 Task: Search one way flight ticket for 3 adults, 3 children in business from Omaha: Eppley Airfield to Jacksonville: Albert J. Ellis Airport on 8-3-2023. Choice of flights is Royal air maroc. Number of bags: 4 checked bags. Outbound departure time preference is 21:45.
Action: Mouse moved to (221, 335)
Screenshot: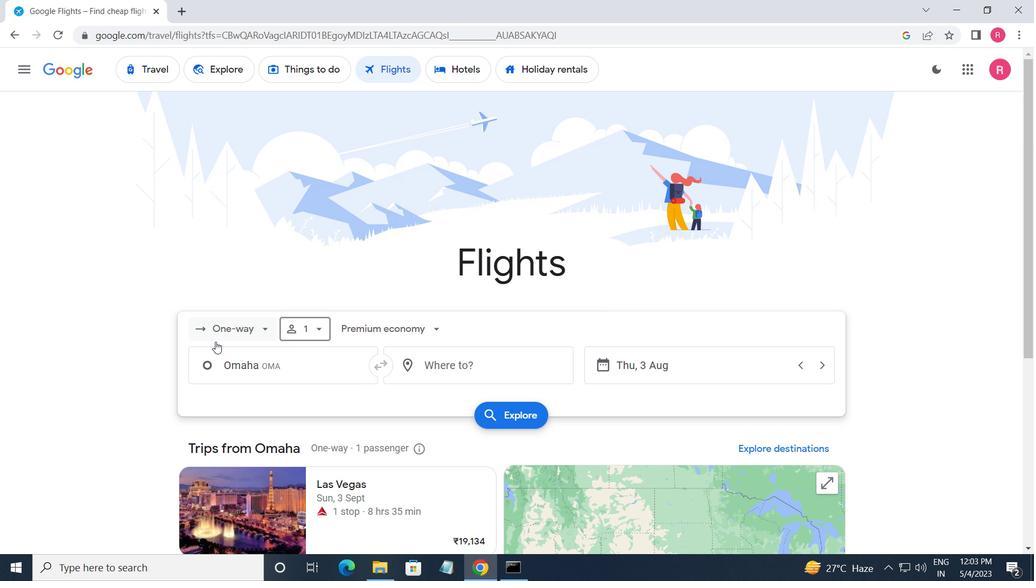 
Action: Mouse pressed left at (221, 335)
Screenshot: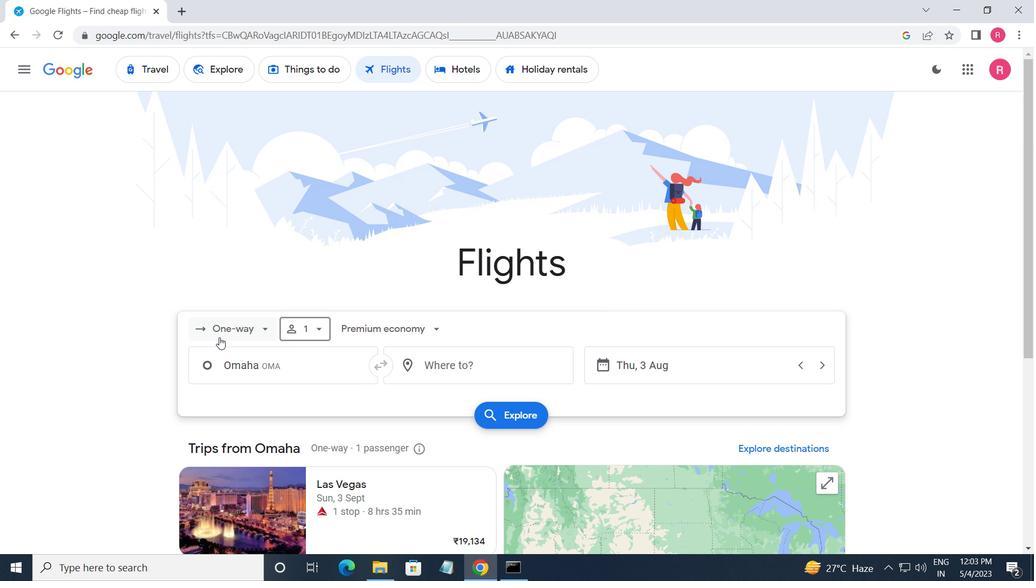 
Action: Mouse moved to (251, 393)
Screenshot: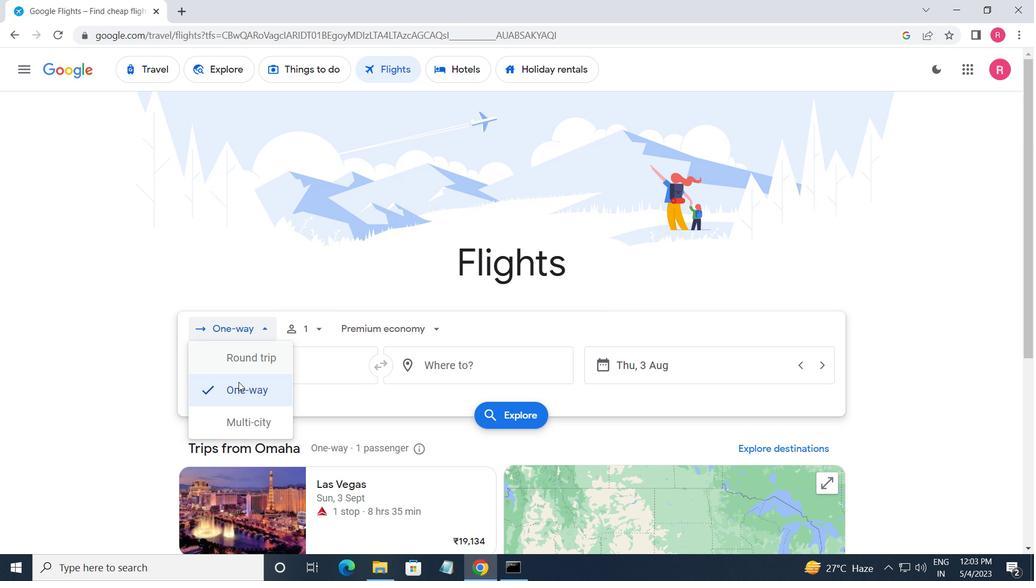 
Action: Mouse pressed left at (251, 393)
Screenshot: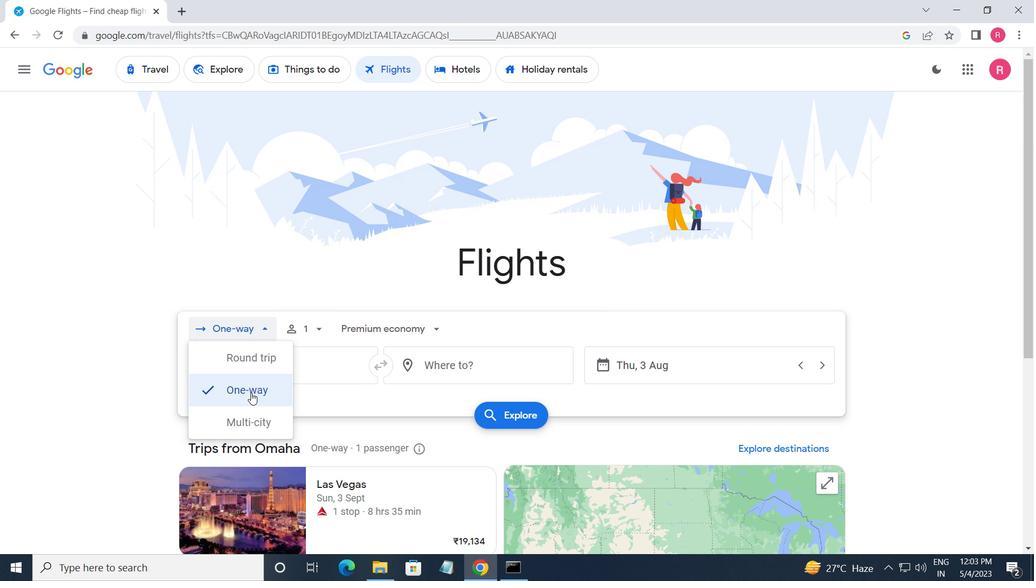 
Action: Mouse moved to (300, 335)
Screenshot: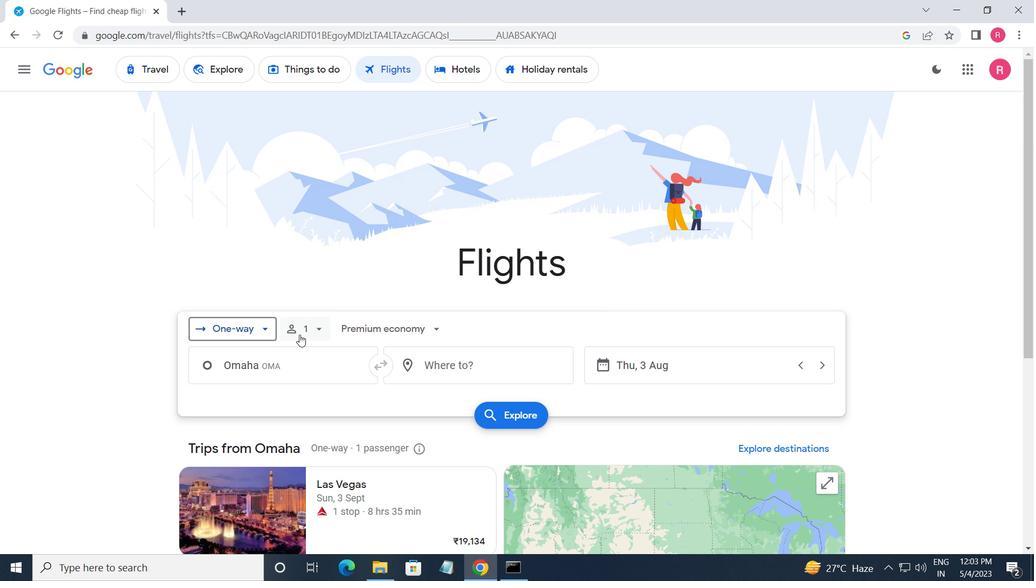 
Action: Mouse pressed left at (300, 335)
Screenshot: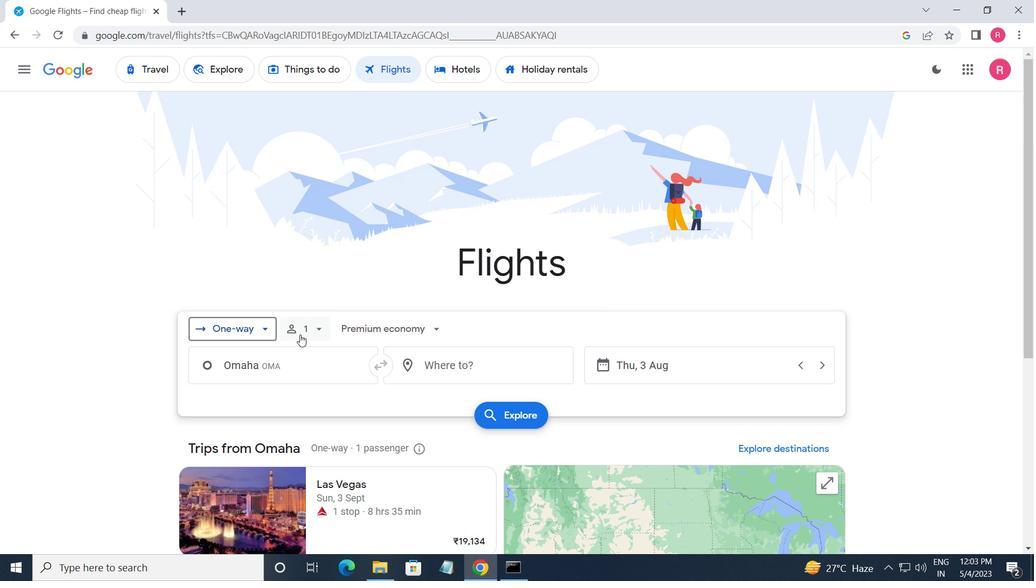 
Action: Mouse moved to (414, 362)
Screenshot: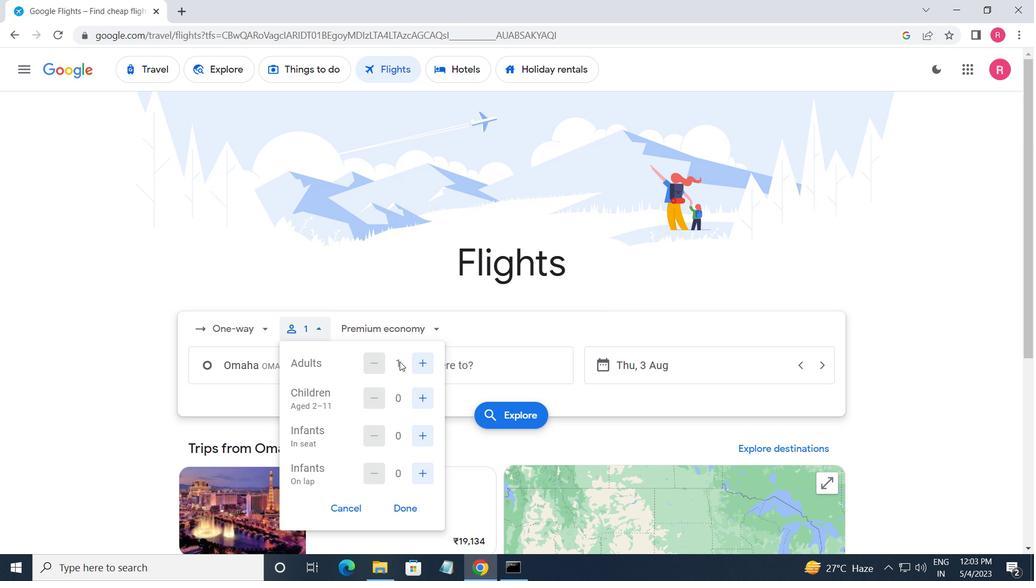 
Action: Mouse pressed left at (414, 362)
Screenshot: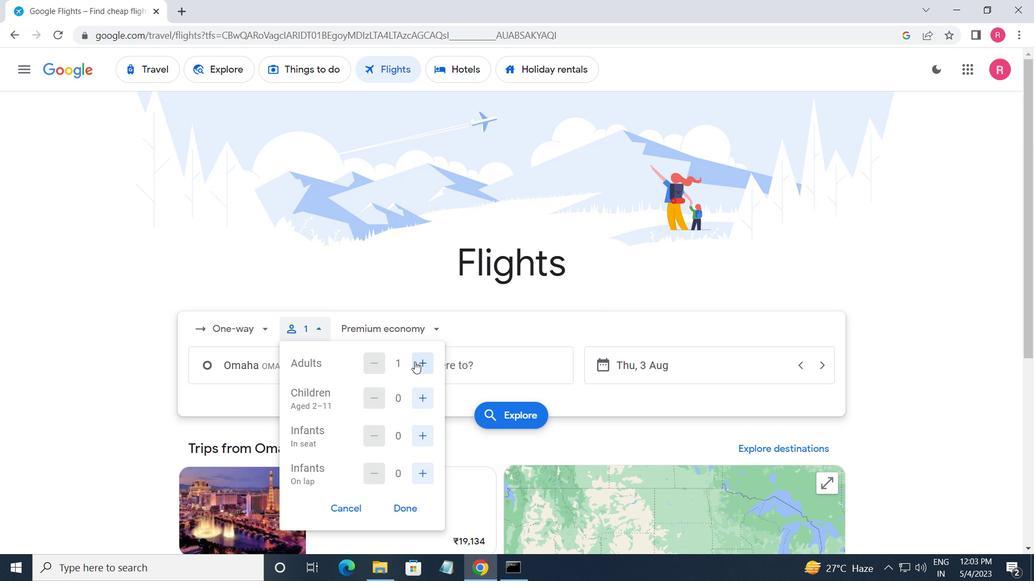 
Action: Mouse pressed left at (414, 362)
Screenshot: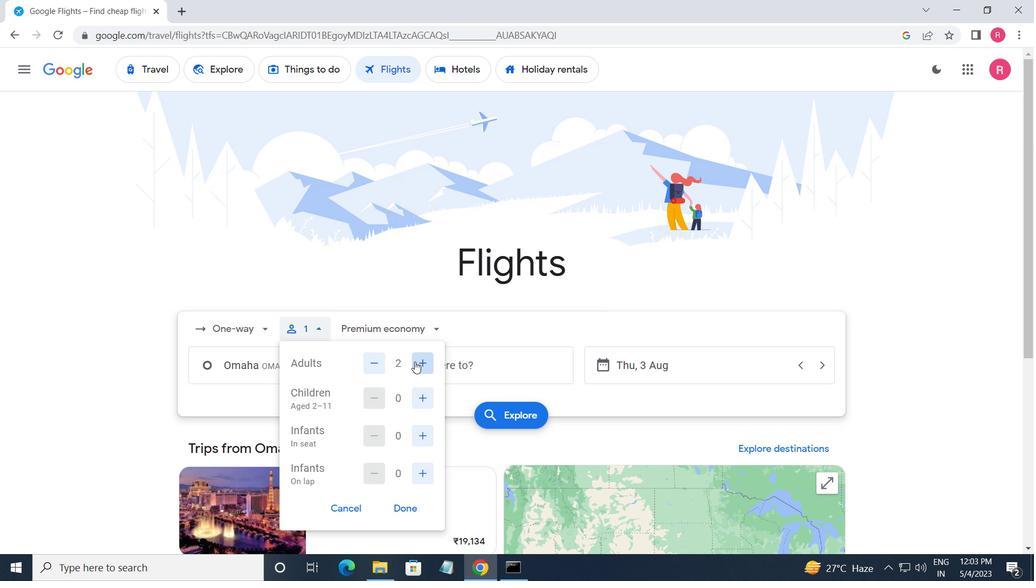 
Action: Mouse moved to (422, 394)
Screenshot: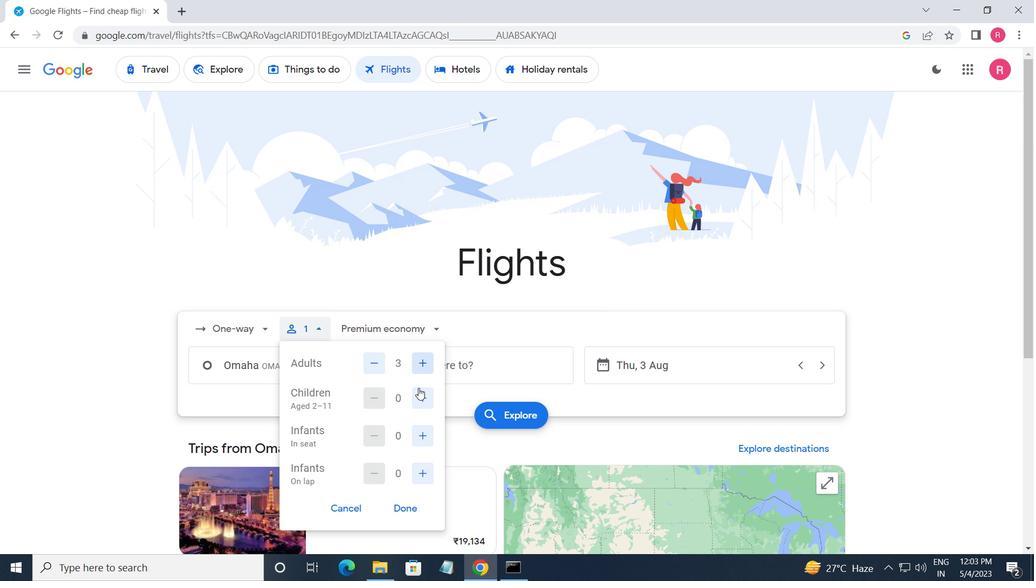 
Action: Mouse pressed left at (422, 394)
Screenshot: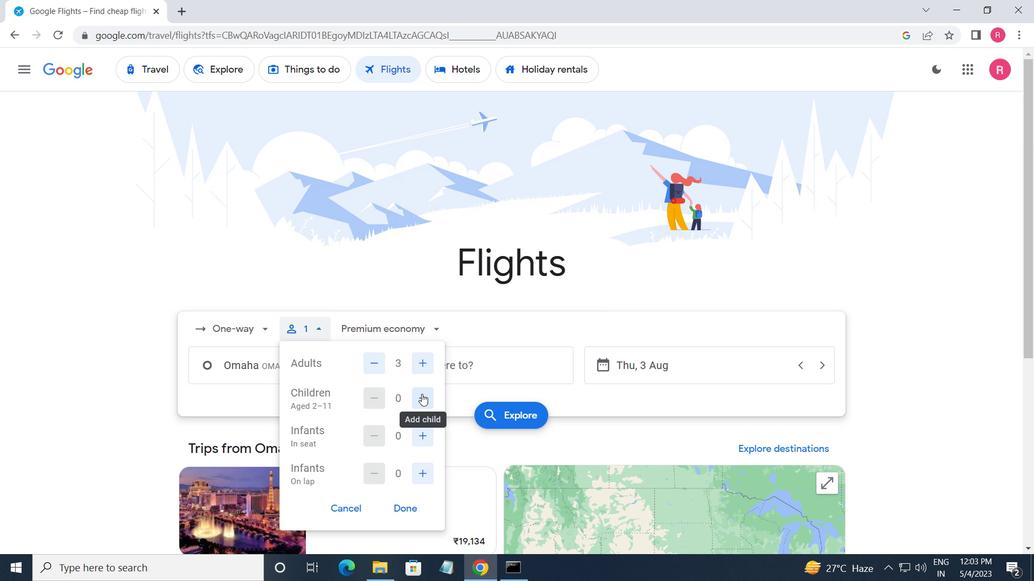 
Action: Mouse pressed left at (422, 394)
Screenshot: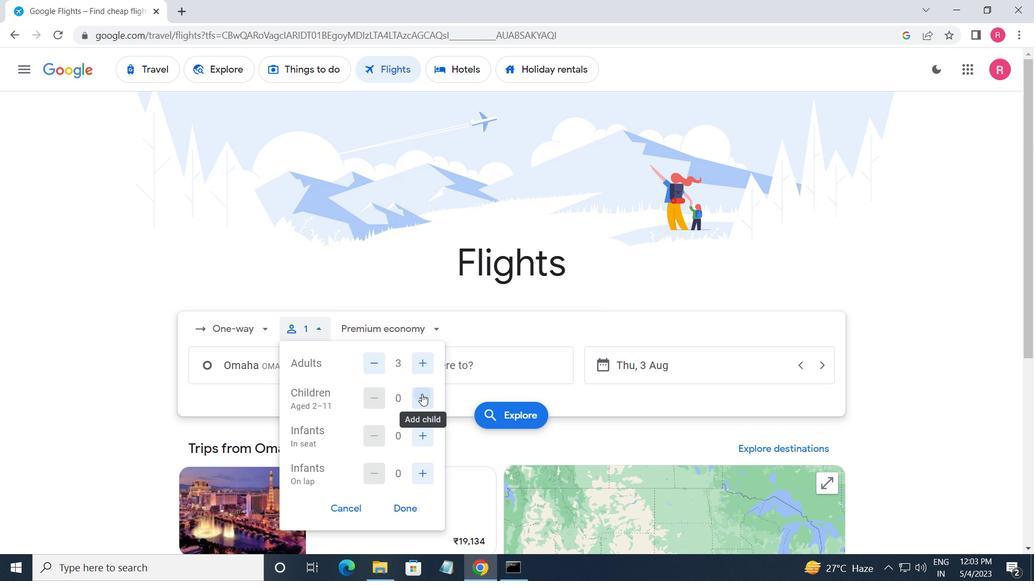 
Action: Mouse pressed left at (422, 394)
Screenshot: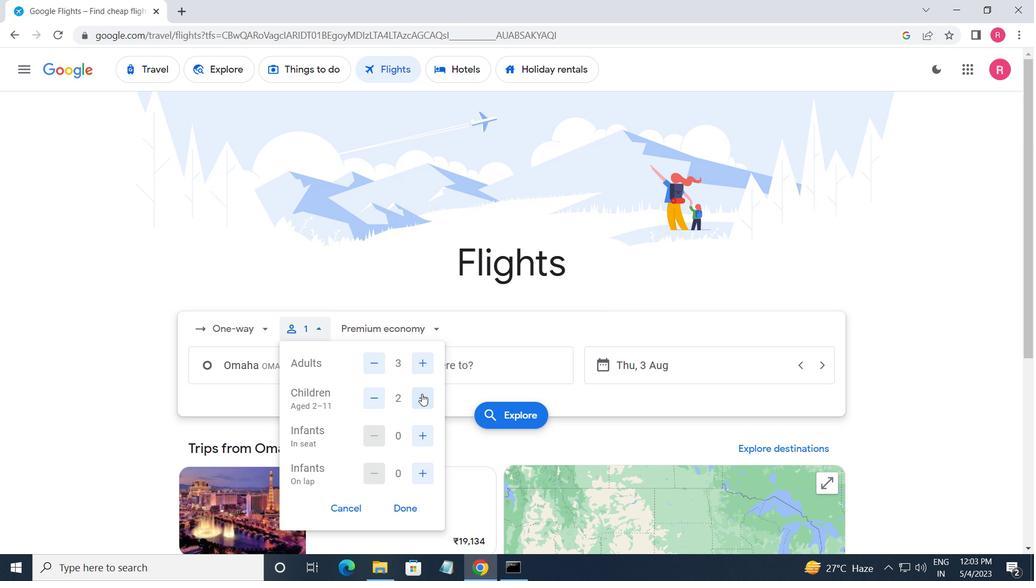 
Action: Mouse moved to (394, 329)
Screenshot: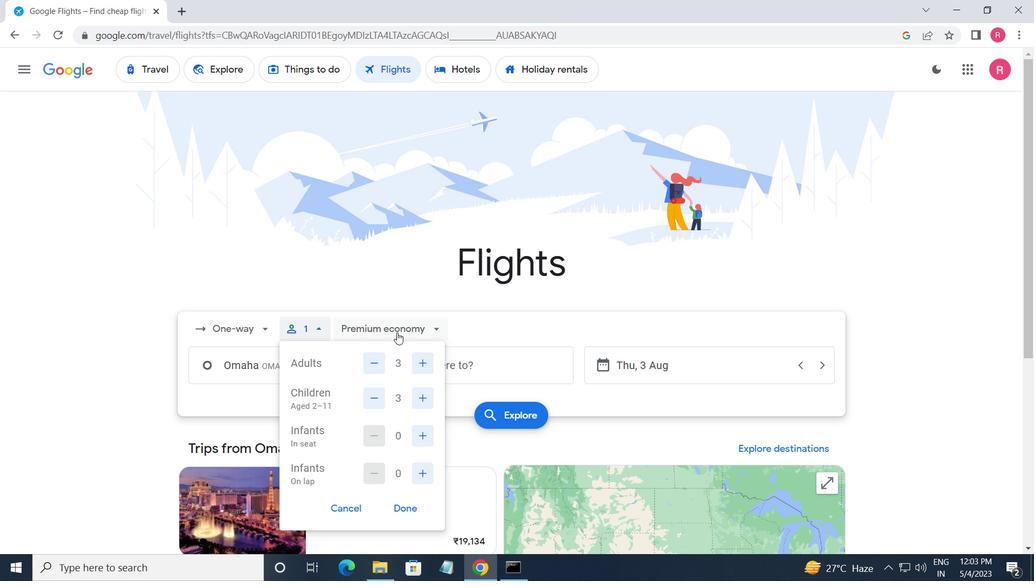 
Action: Mouse pressed left at (394, 329)
Screenshot: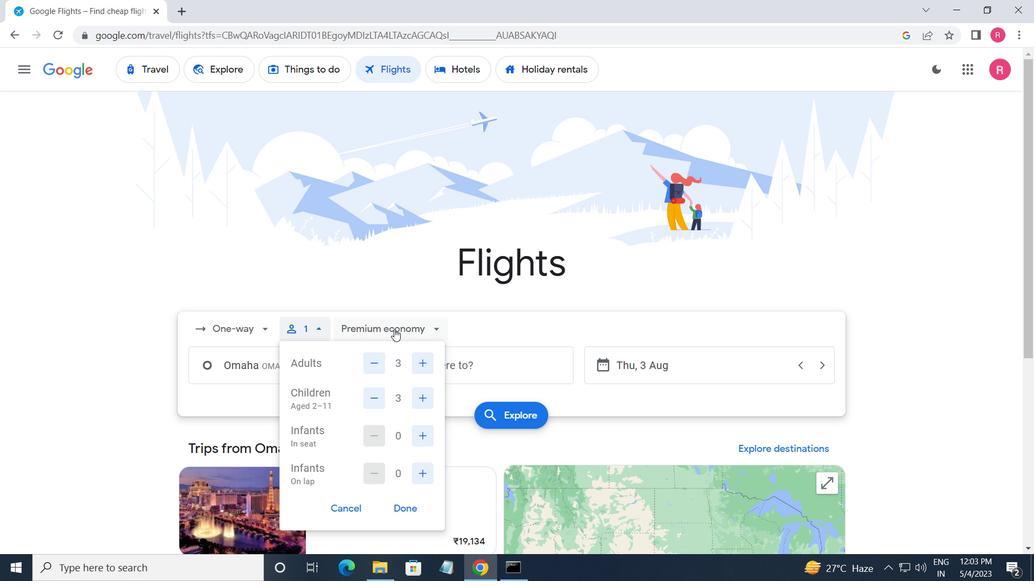 
Action: Mouse moved to (401, 422)
Screenshot: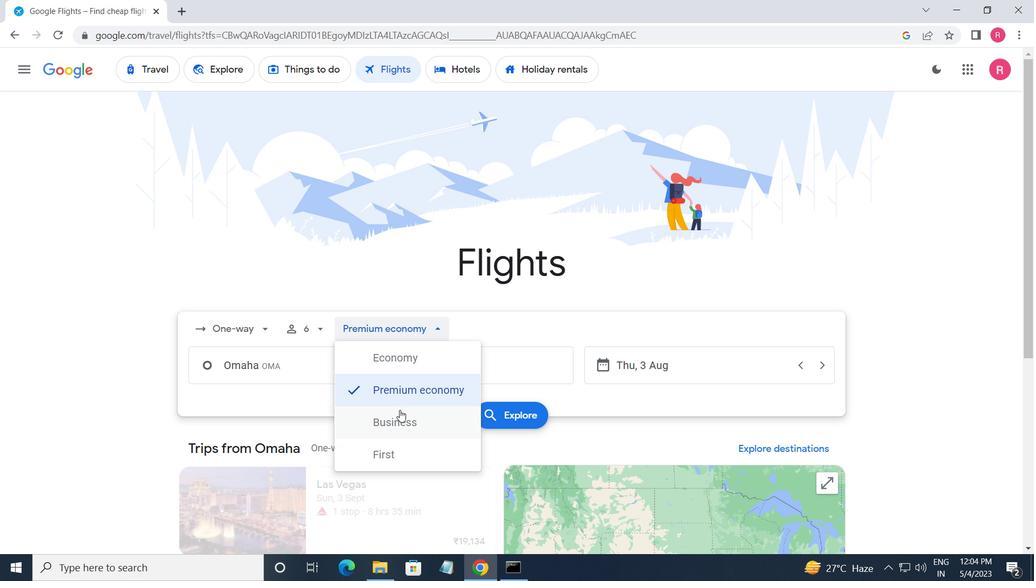 
Action: Mouse pressed left at (401, 422)
Screenshot: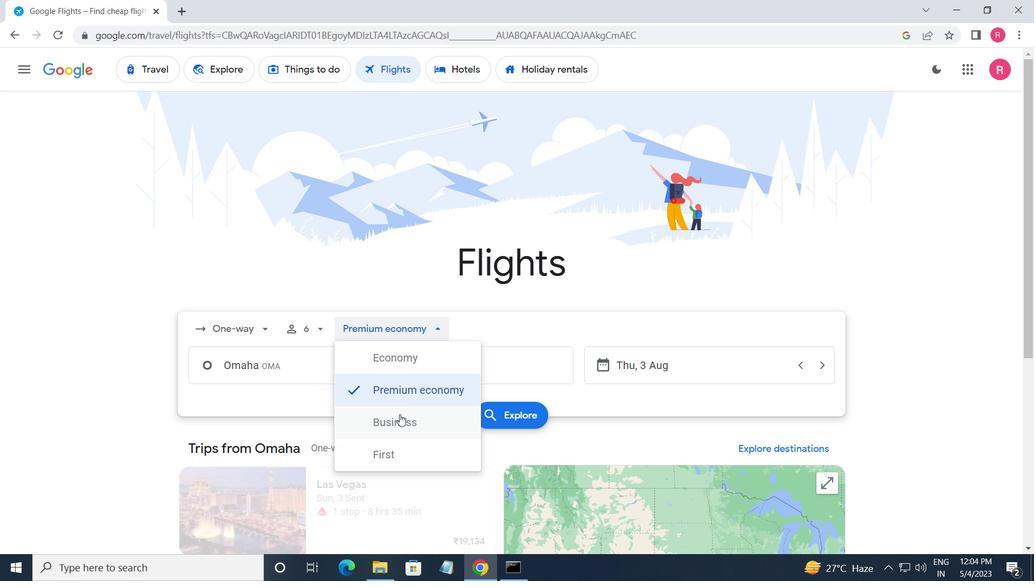 
Action: Mouse moved to (314, 371)
Screenshot: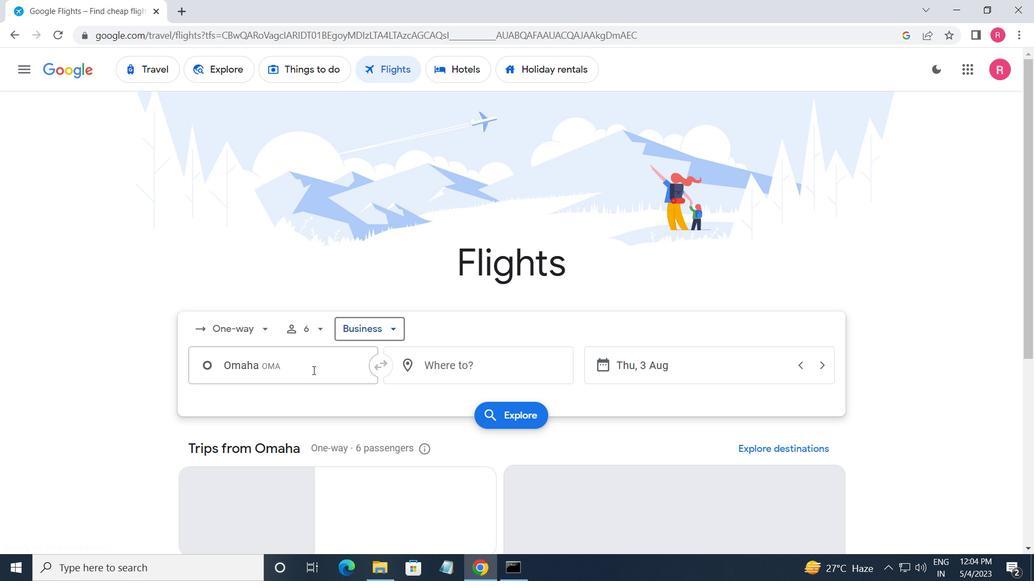 
Action: Mouse pressed left at (314, 371)
Screenshot: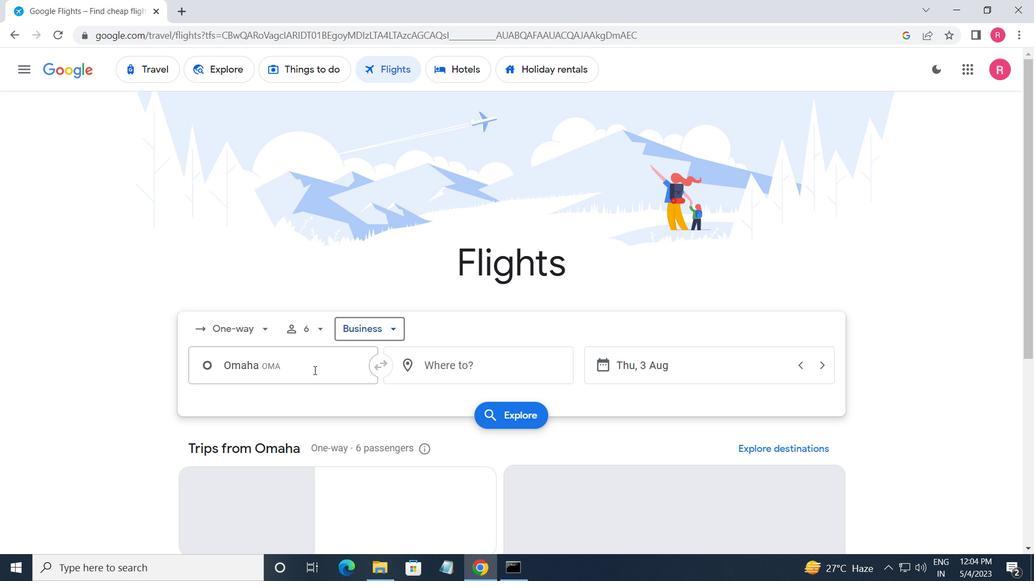 
Action: Mouse moved to (321, 433)
Screenshot: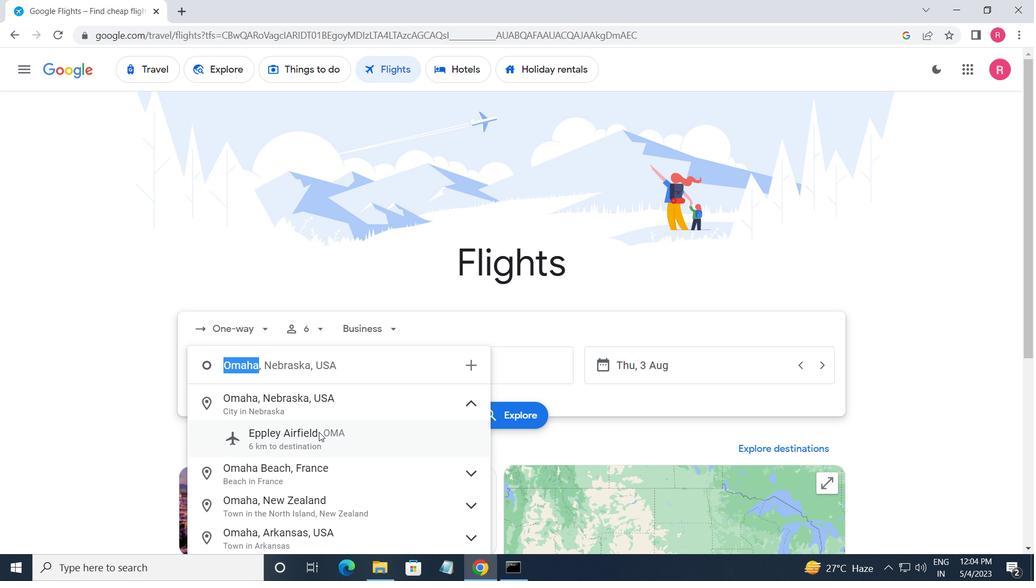 
Action: Mouse pressed left at (321, 433)
Screenshot: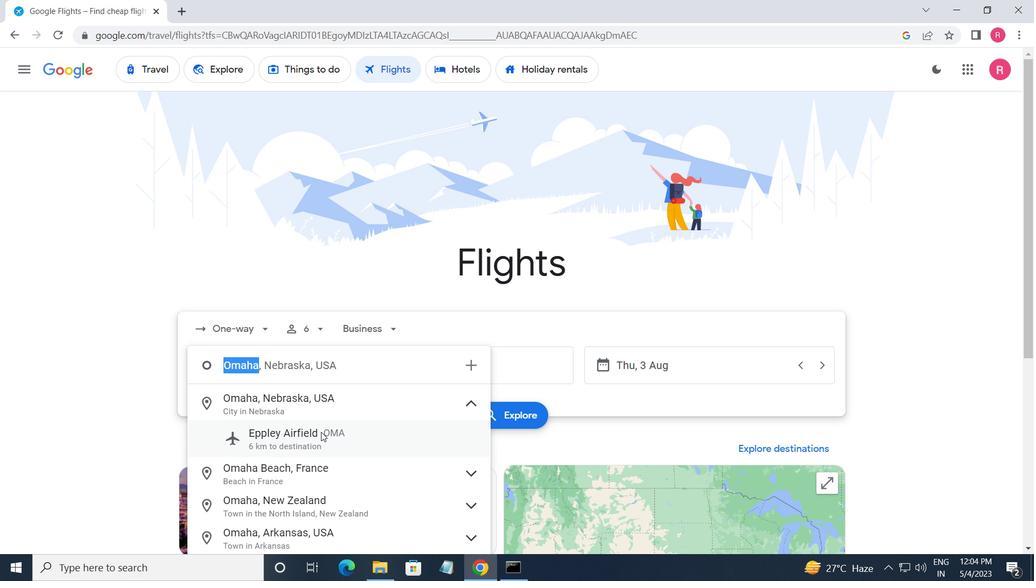 
Action: Mouse moved to (425, 371)
Screenshot: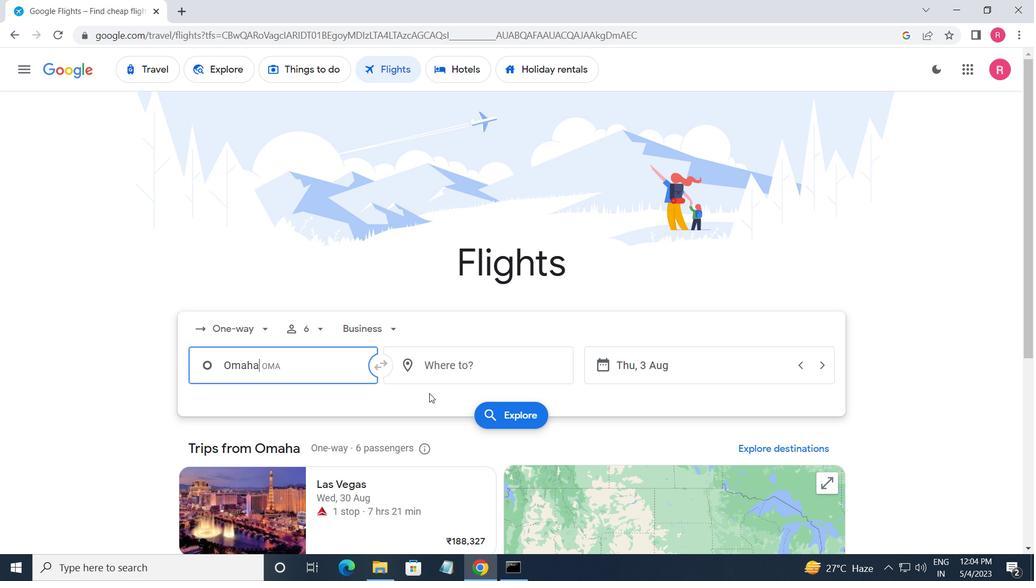 
Action: Mouse pressed left at (425, 371)
Screenshot: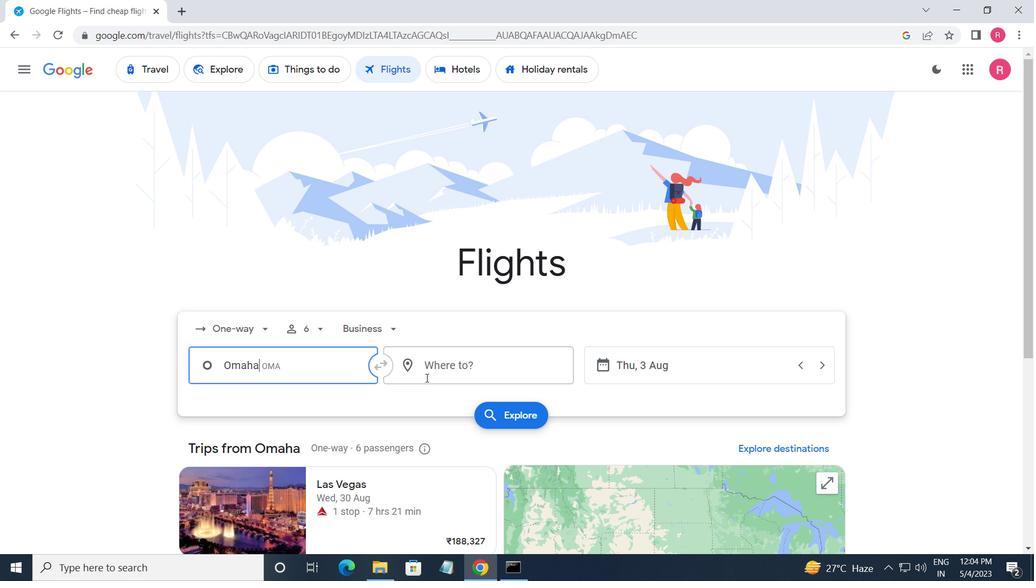 
Action: Mouse moved to (431, 494)
Screenshot: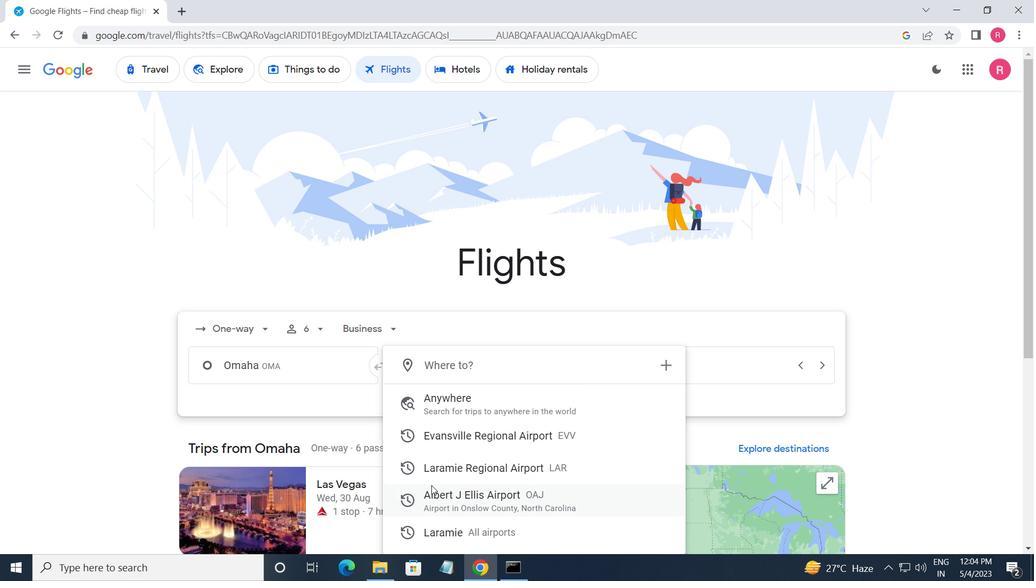 
Action: Mouse pressed left at (431, 494)
Screenshot: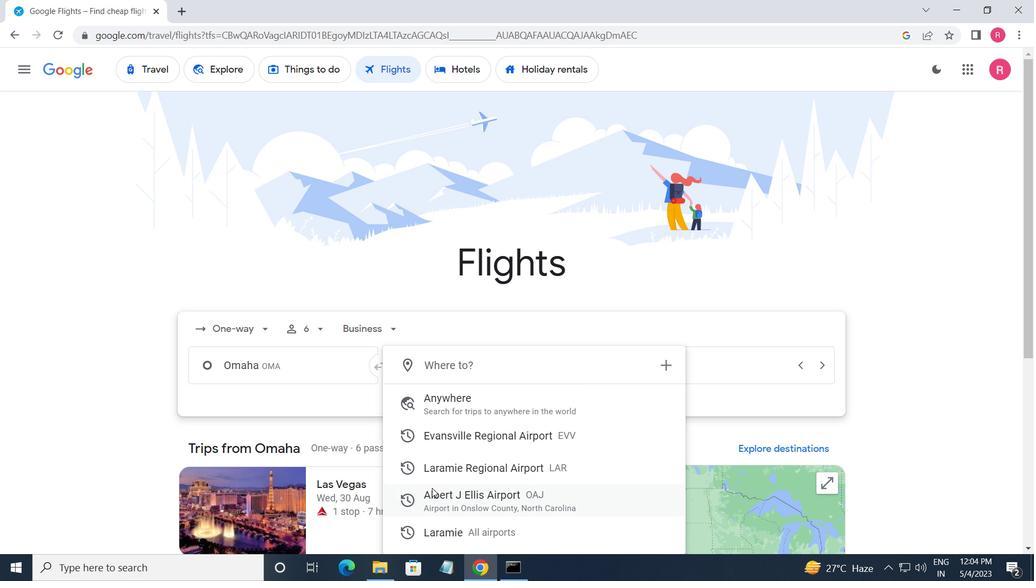 
Action: Mouse moved to (709, 372)
Screenshot: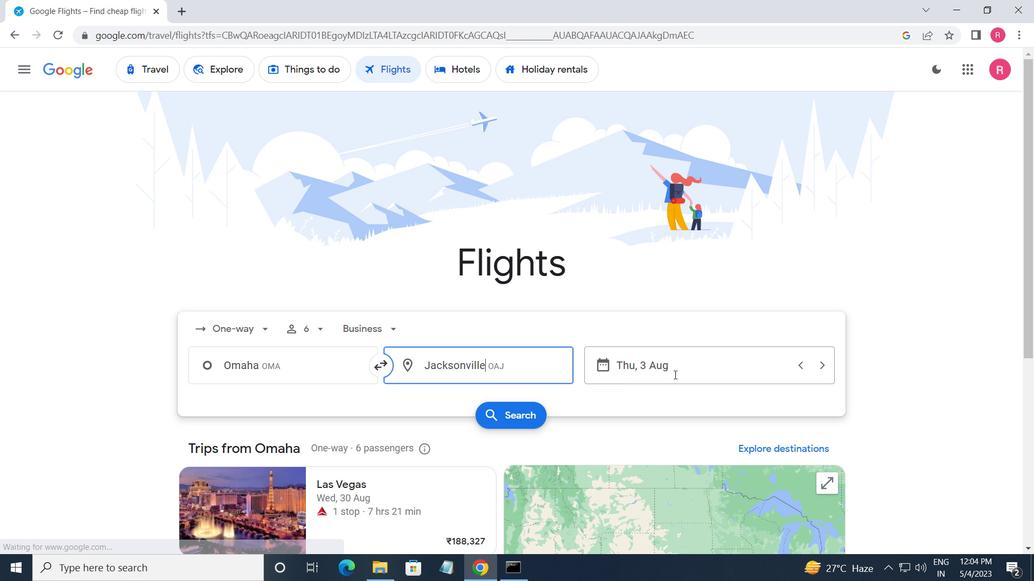 
Action: Mouse pressed left at (709, 372)
Screenshot: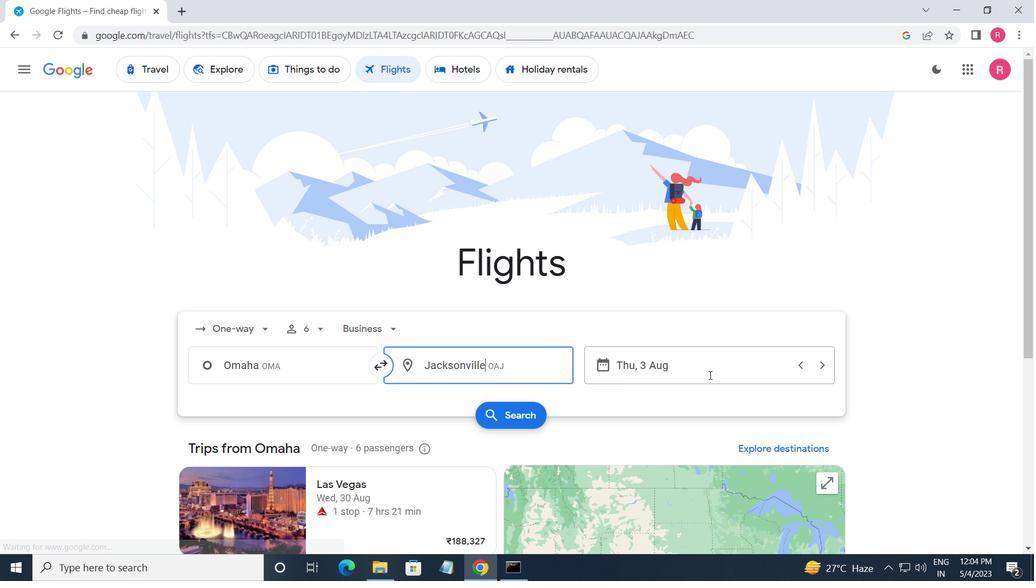 
Action: Mouse moved to (482, 316)
Screenshot: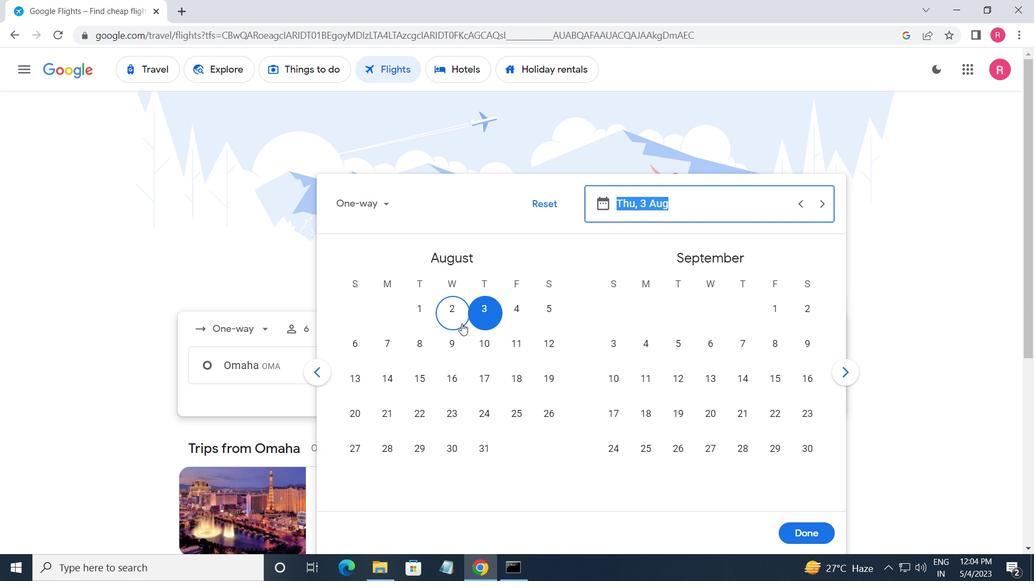 
Action: Mouse pressed left at (482, 316)
Screenshot: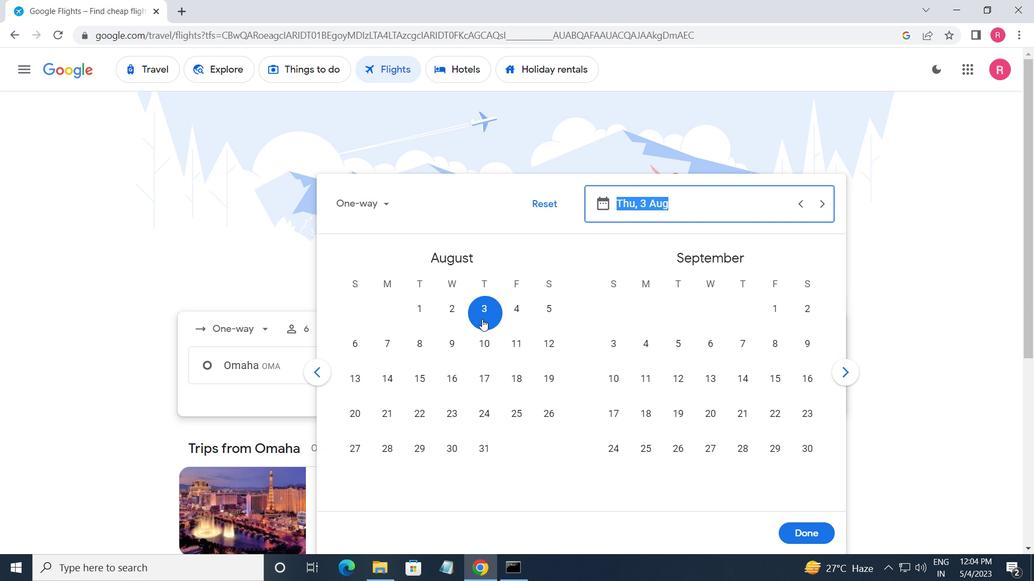 
Action: Mouse moved to (788, 529)
Screenshot: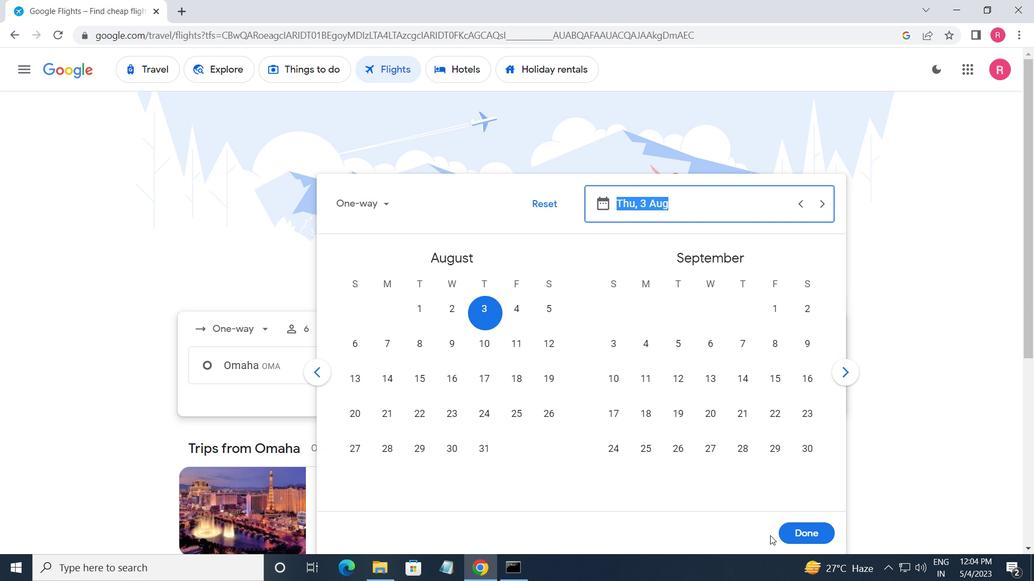 
Action: Mouse pressed left at (788, 529)
Screenshot: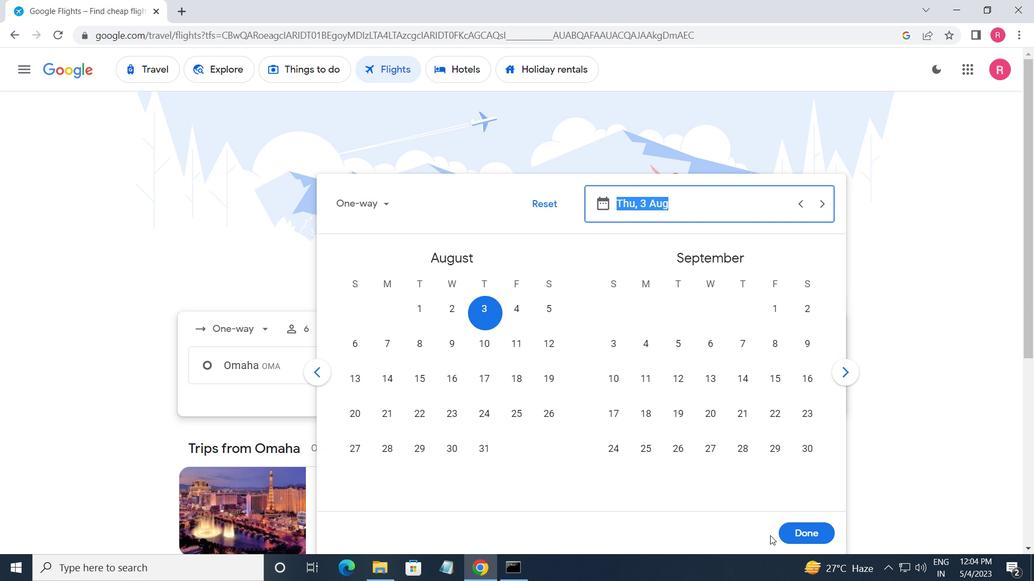 
Action: Mouse moved to (515, 421)
Screenshot: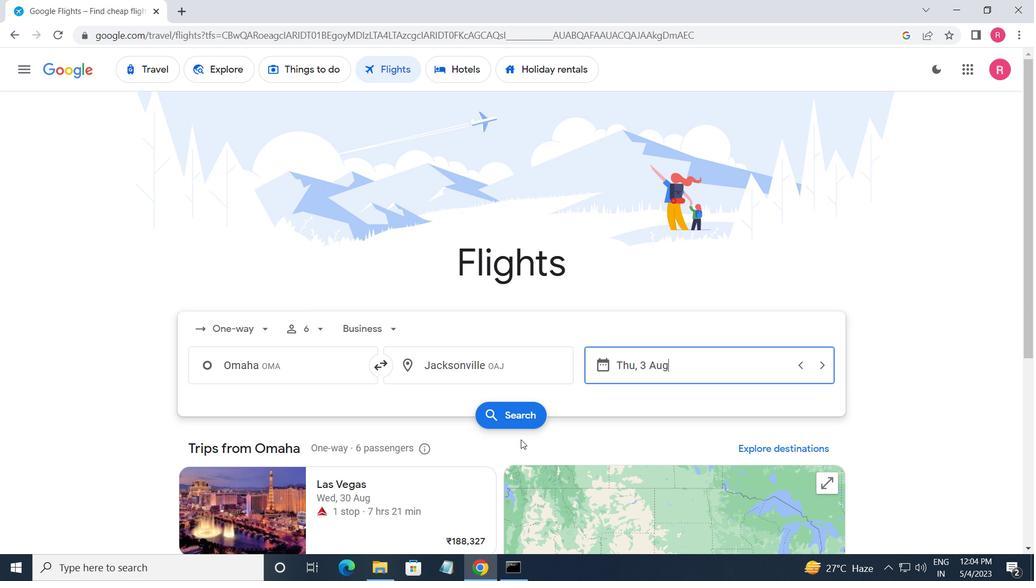 
Action: Mouse pressed left at (515, 421)
Screenshot: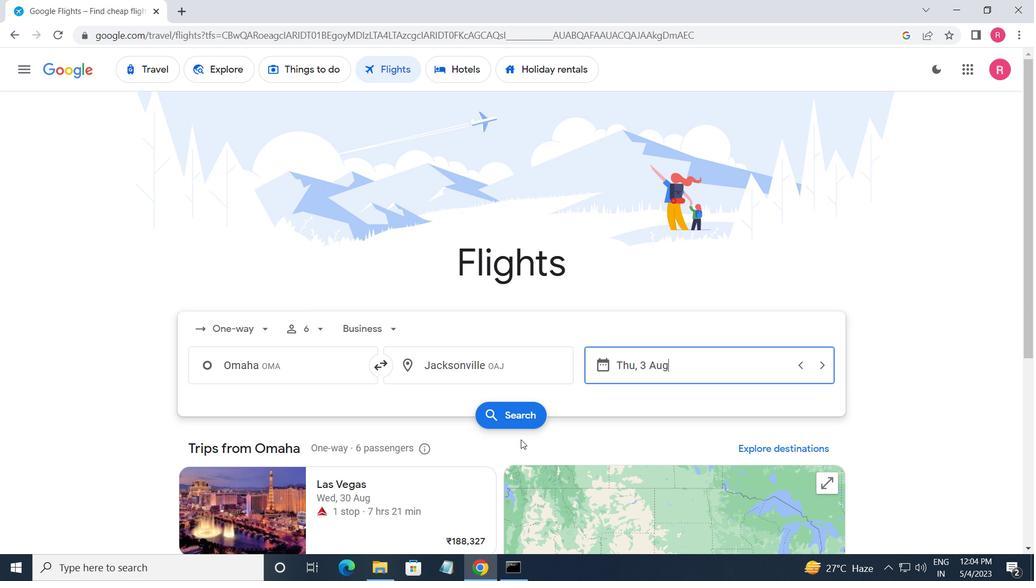 
Action: Mouse moved to (208, 200)
Screenshot: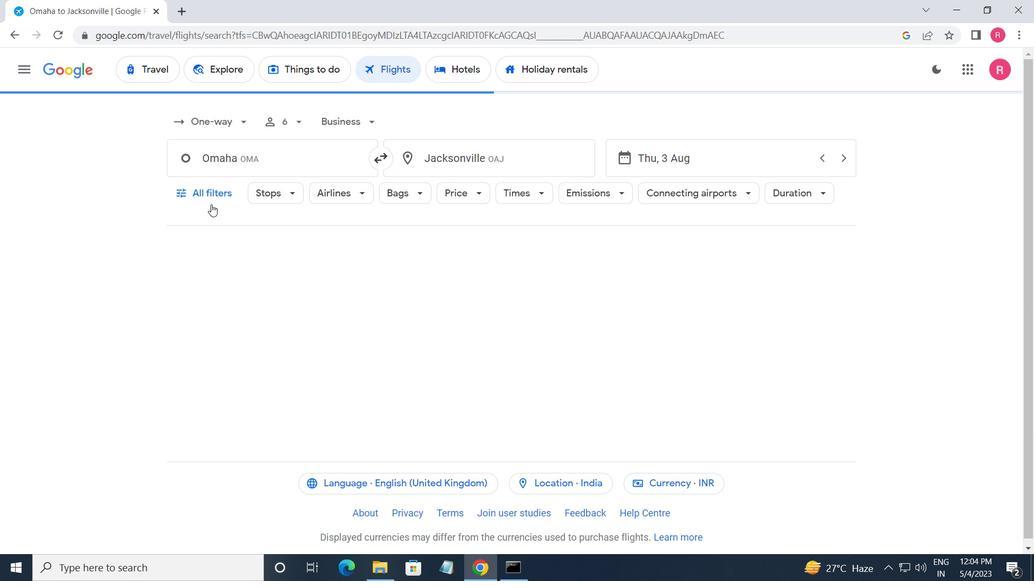 
Action: Mouse pressed left at (208, 200)
Screenshot: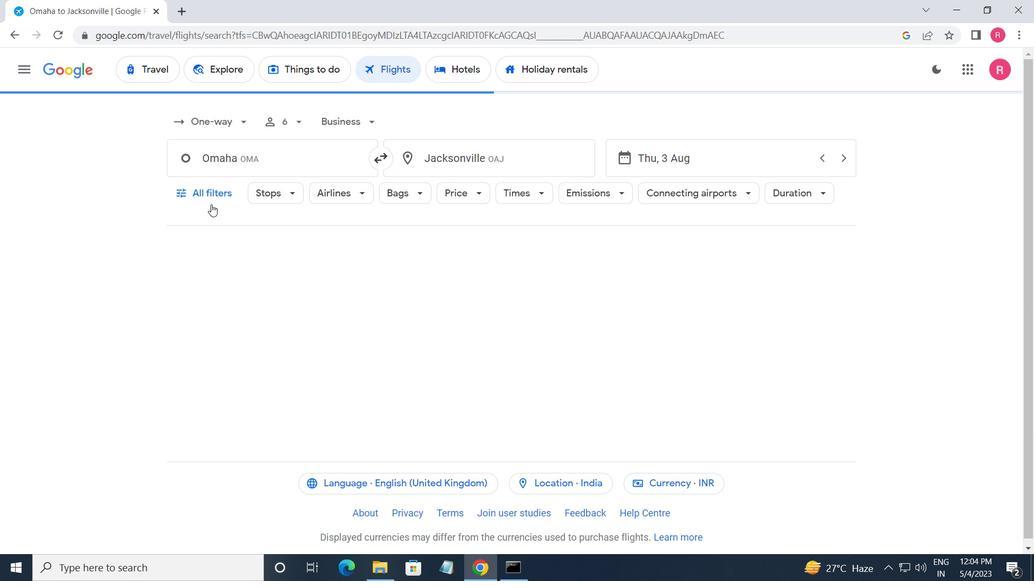 
Action: Mouse moved to (267, 370)
Screenshot: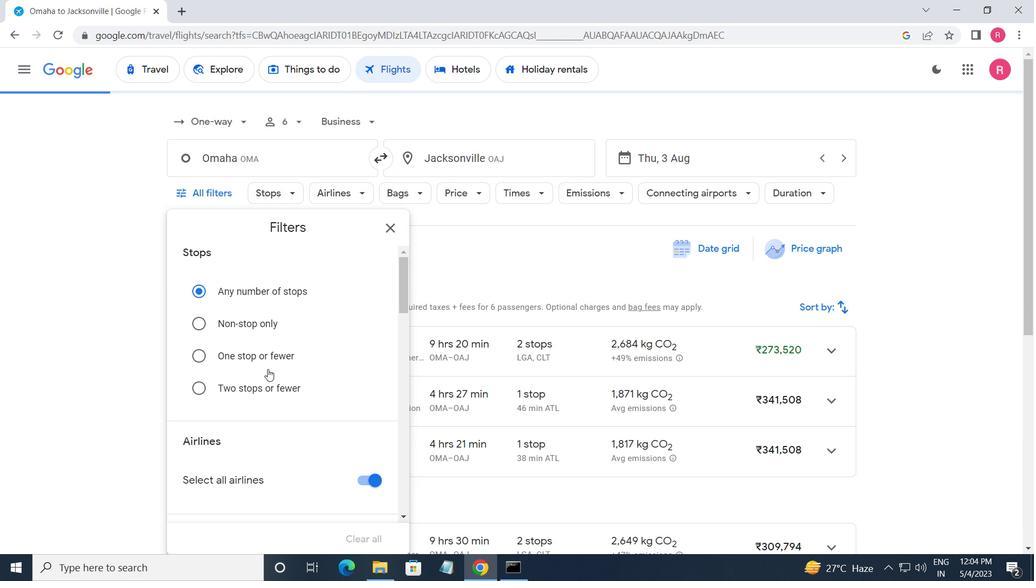 
Action: Mouse scrolled (267, 369) with delta (0, 0)
Screenshot: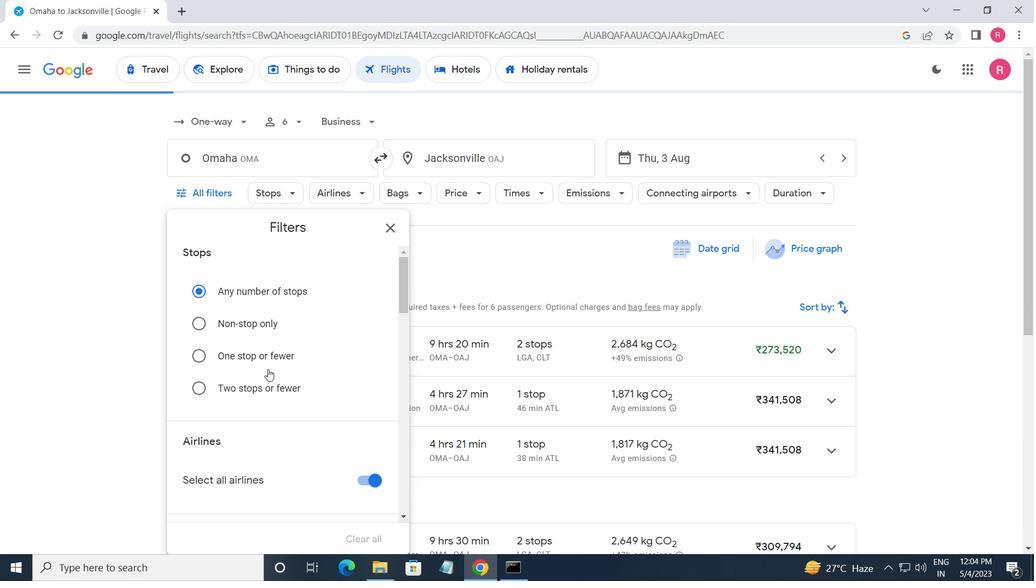 
Action: Mouse moved to (266, 370)
Screenshot: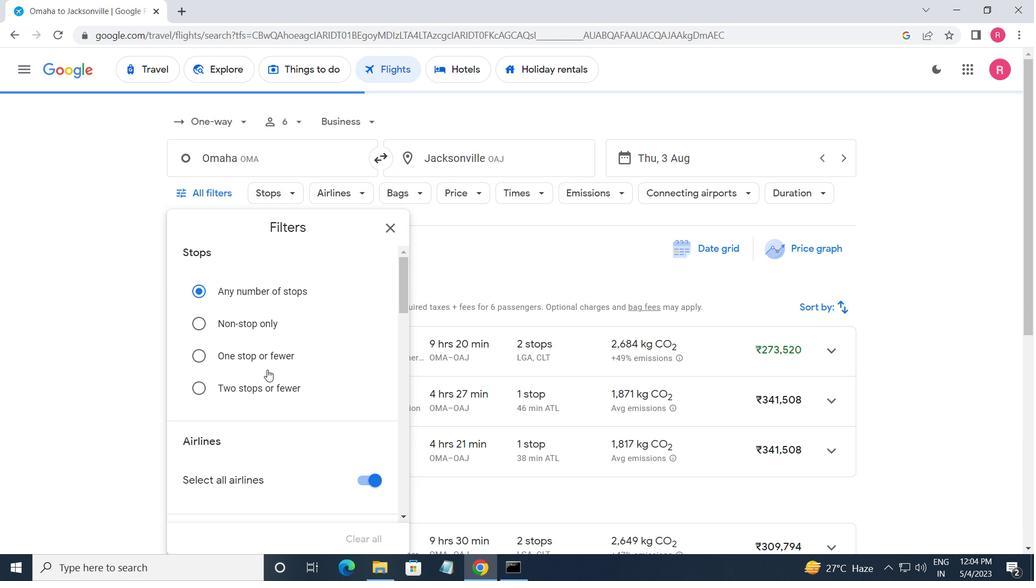 
Action: Mouse scrolled (266, 370) with delta (0, 0)
Screenshot: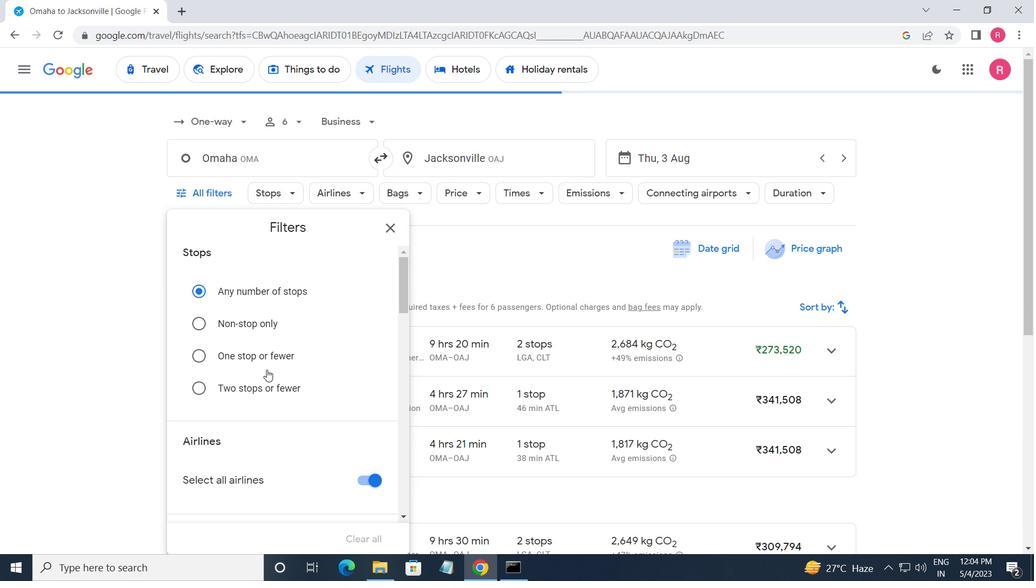 
Action: Mouse moved to (265, 370)
Screenshot: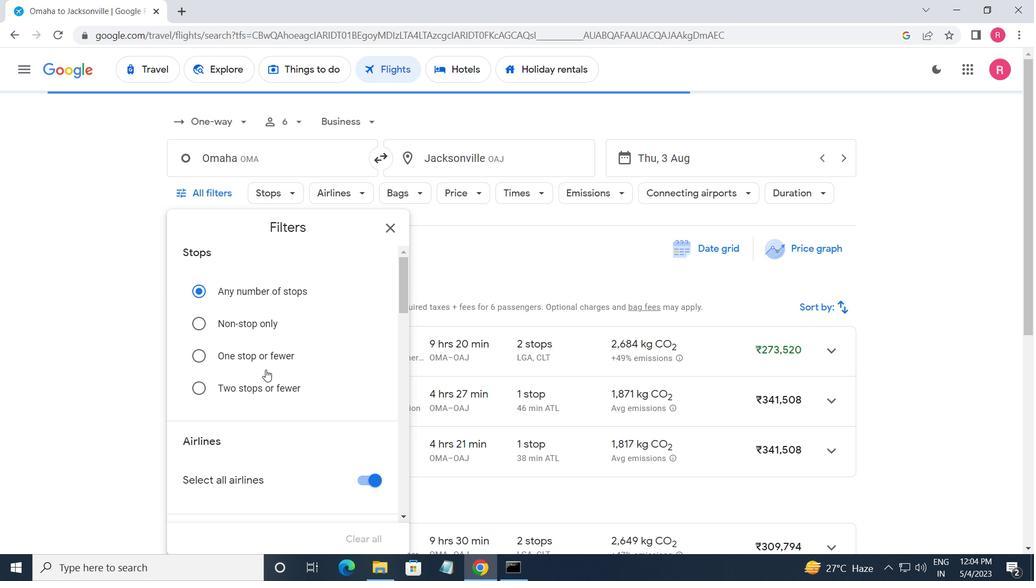 
Action: Mouse scrolled (265, 370) with delta (0, 0)
Screenshot: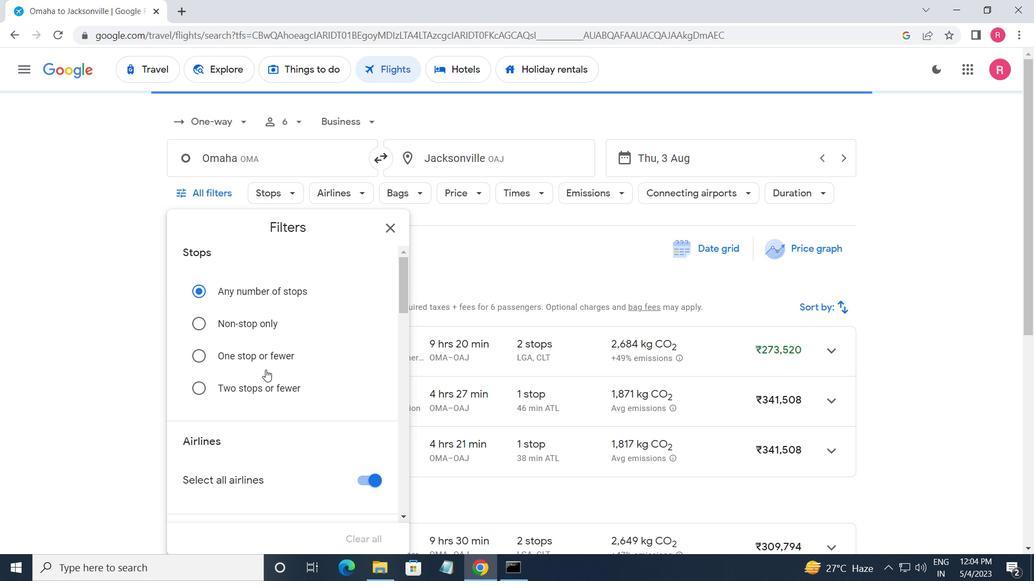 
Action: Mouse moved to (264, 371)
Screenshot: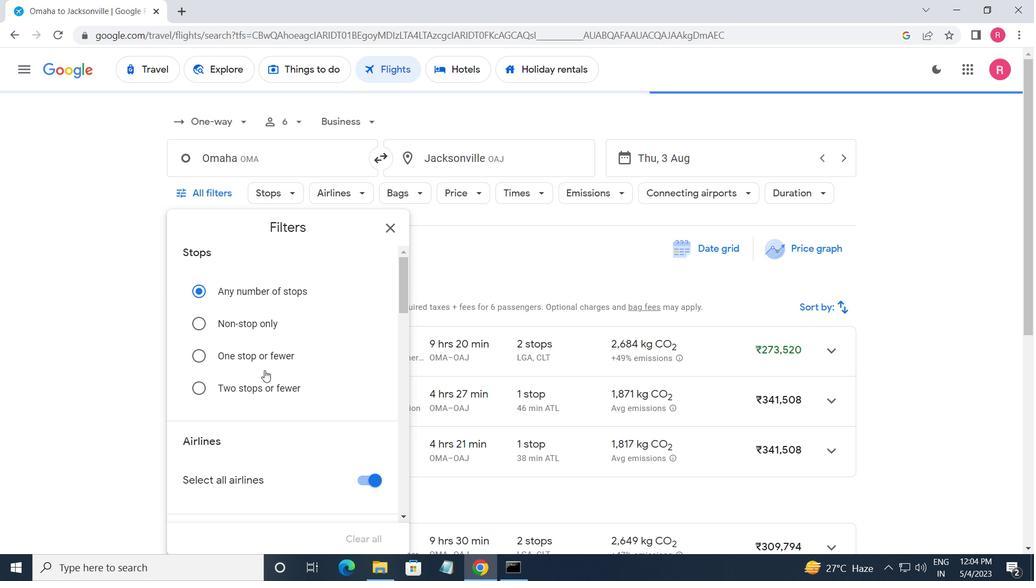 
Action: Mouse scrolled (264, 371) with delta (0, 0)
Screenshot: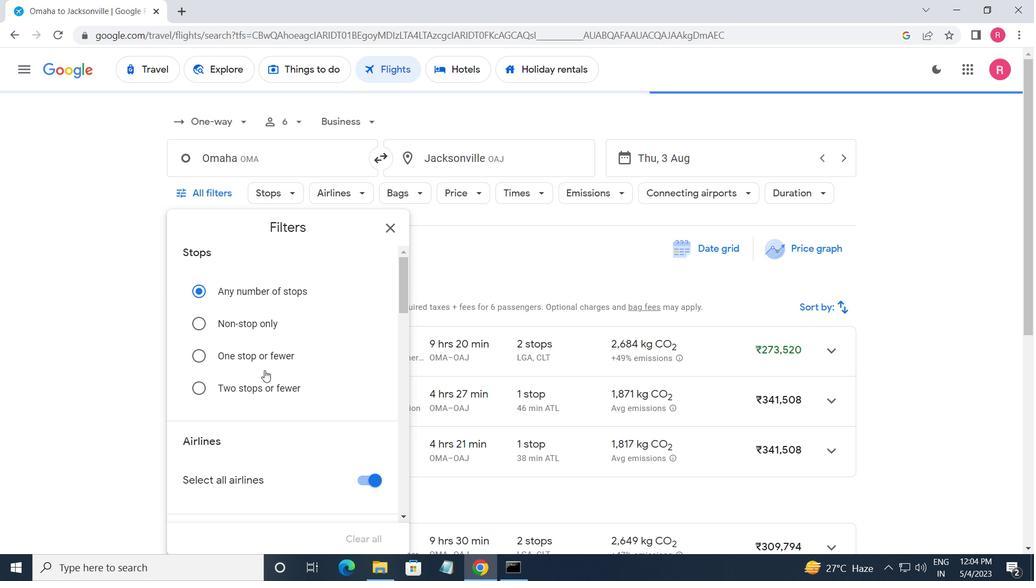 
Action: Mouse moved to (264, 372)
Screenshot: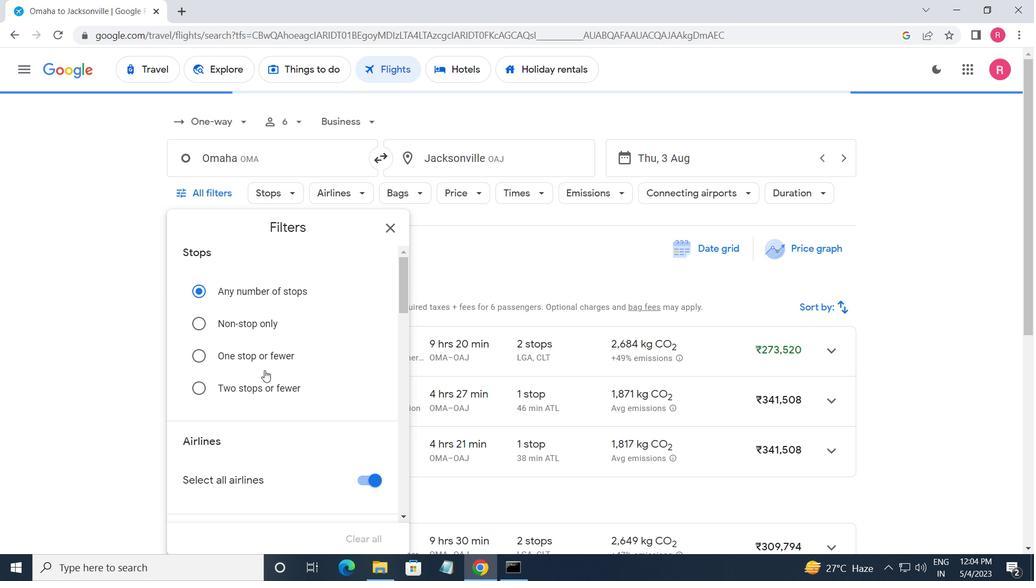 
Action: Mouse scrolled (264, 371) with delta (0, 0)
Screenshot: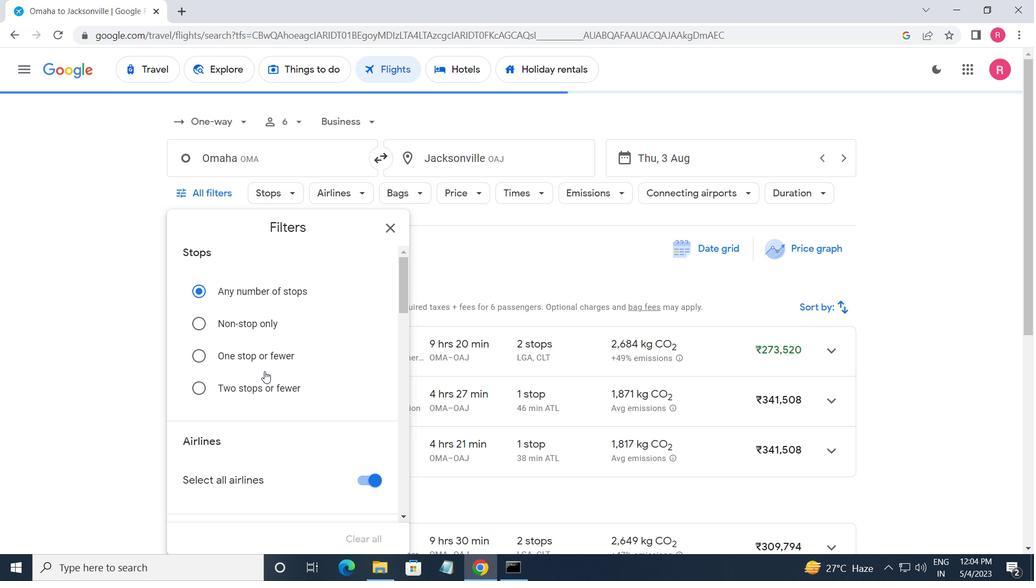 
Action: Mouse moved to (263, 372)
Screenshot: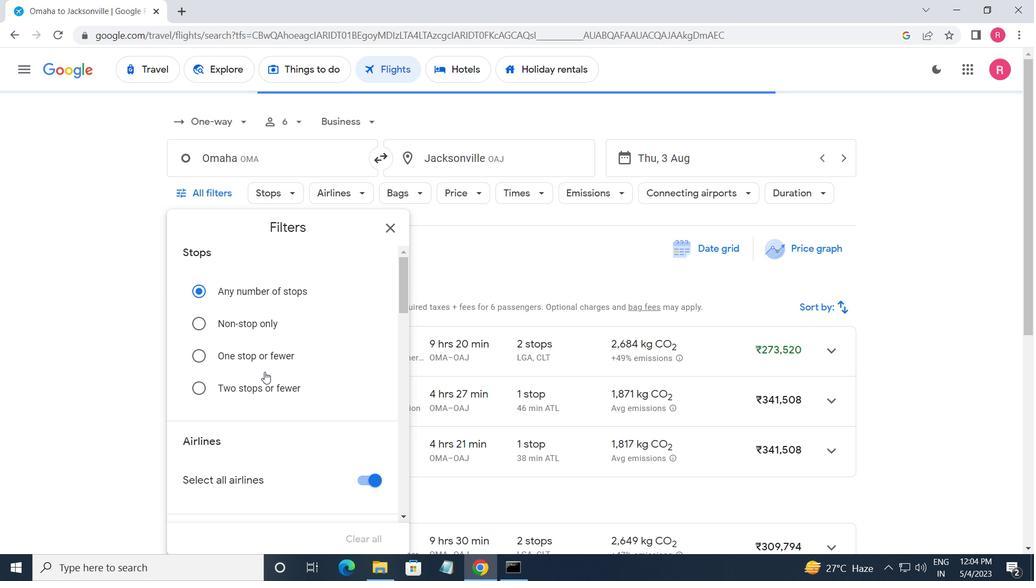 
Action: Mouse scrolled (263, 373) with delta (0, 0)
Screenshot: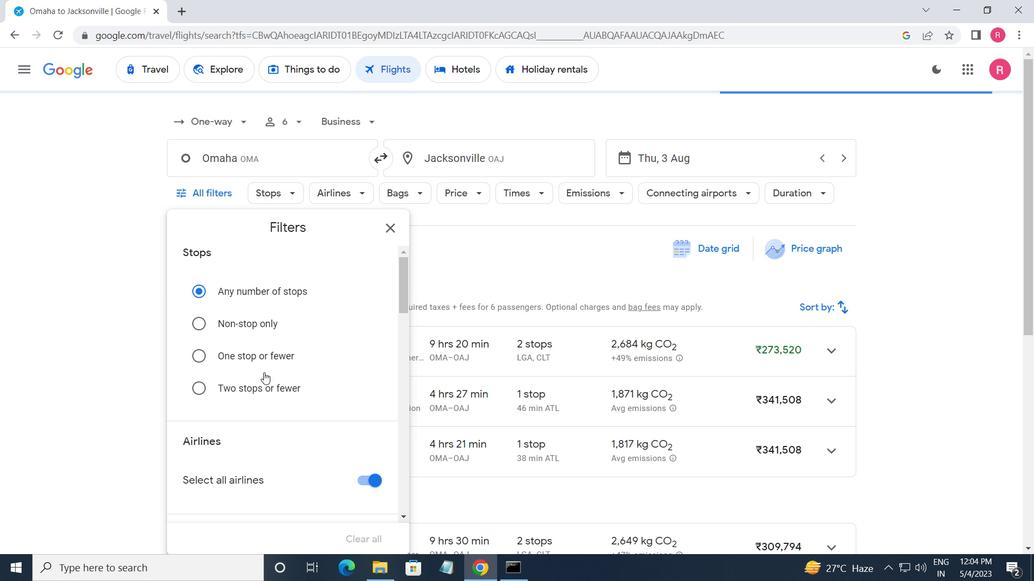 
Action: Mouse moved to (302, 381)
Screenshot: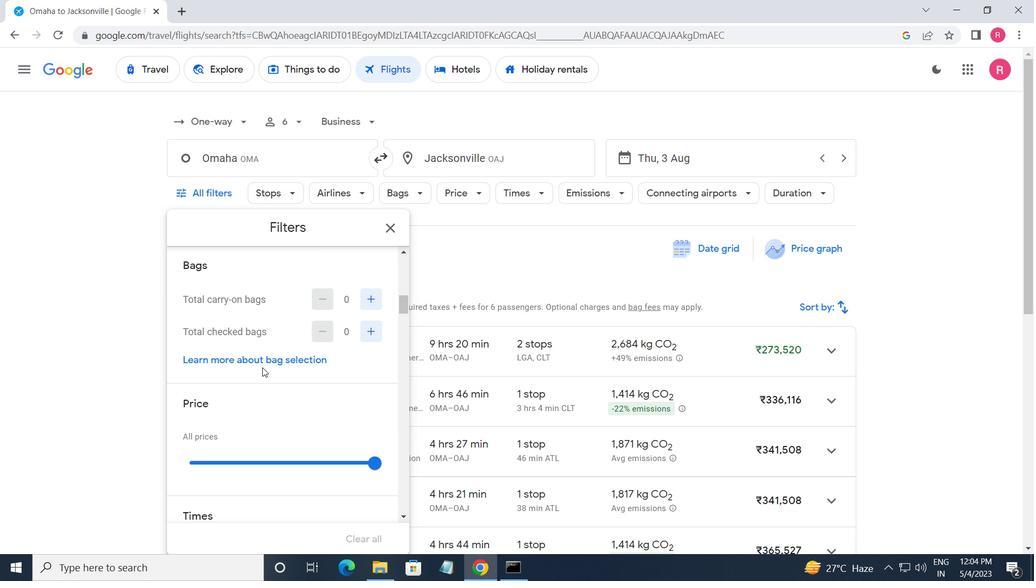 
Action: Mouse scrolled (302, 380) with delta (0, 0)
Screenshot: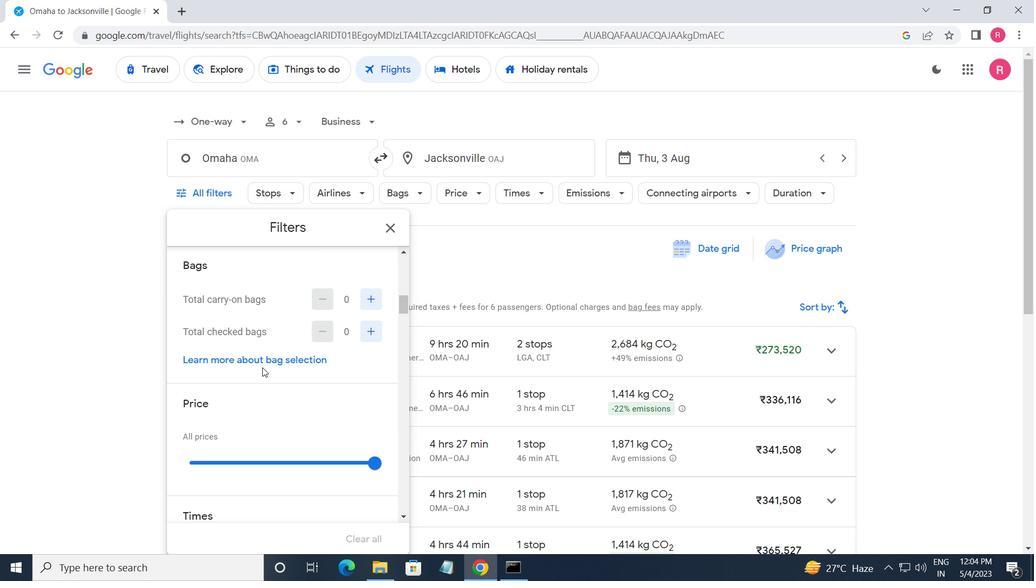 
Action: Mouse moved to (302, 382)
Screenshot: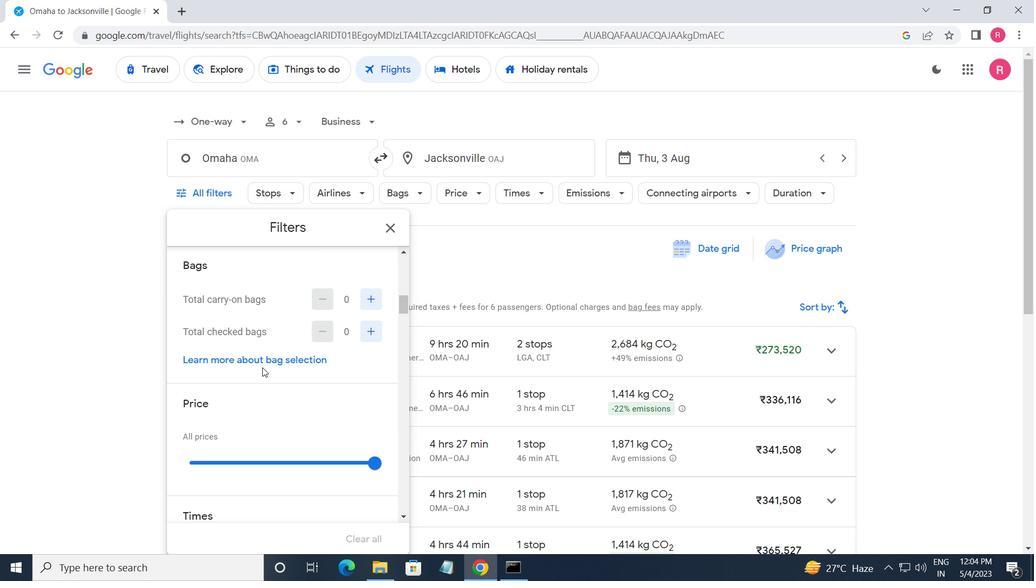 
Action: Mouse scrolled (302, 381) with delta (0, 0)
Screenshot: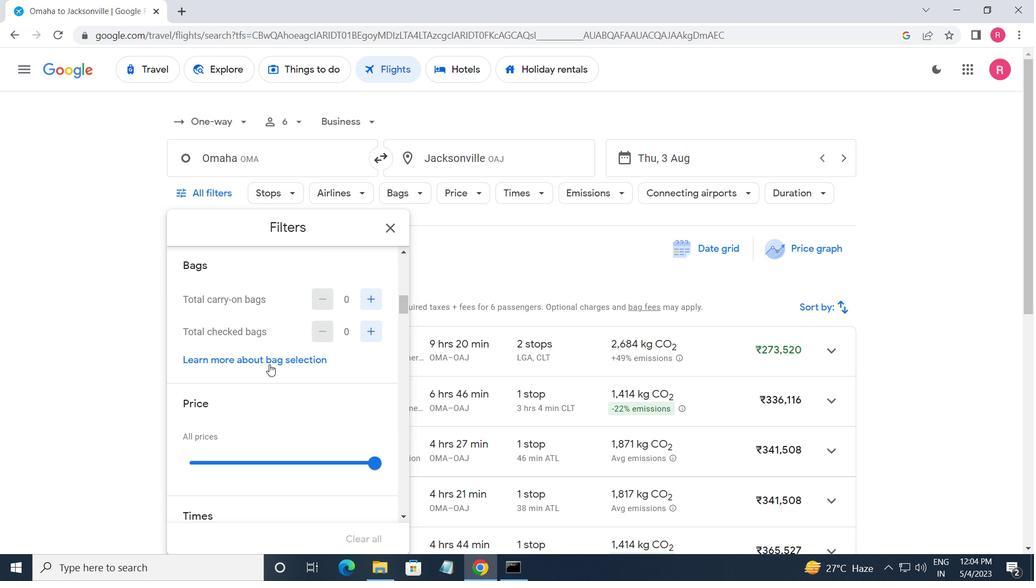
Action: Mouse moved to (302, 382)
Screenshot: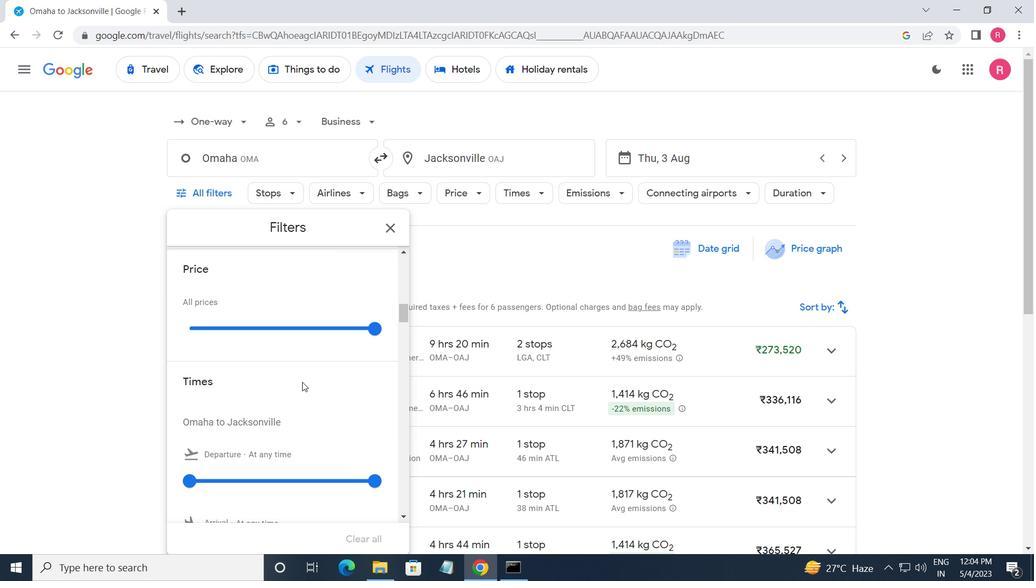 
Action: Mouse scrolled (302, 381) with delta (0, 0)
Screenshot: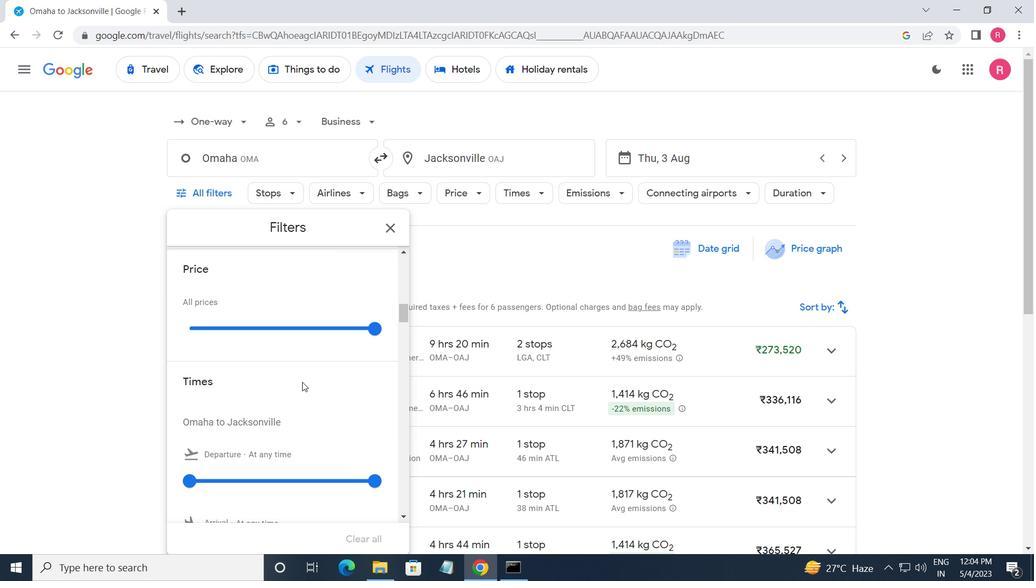 
Action: Mouse moved to (301, 381)
Screenshot: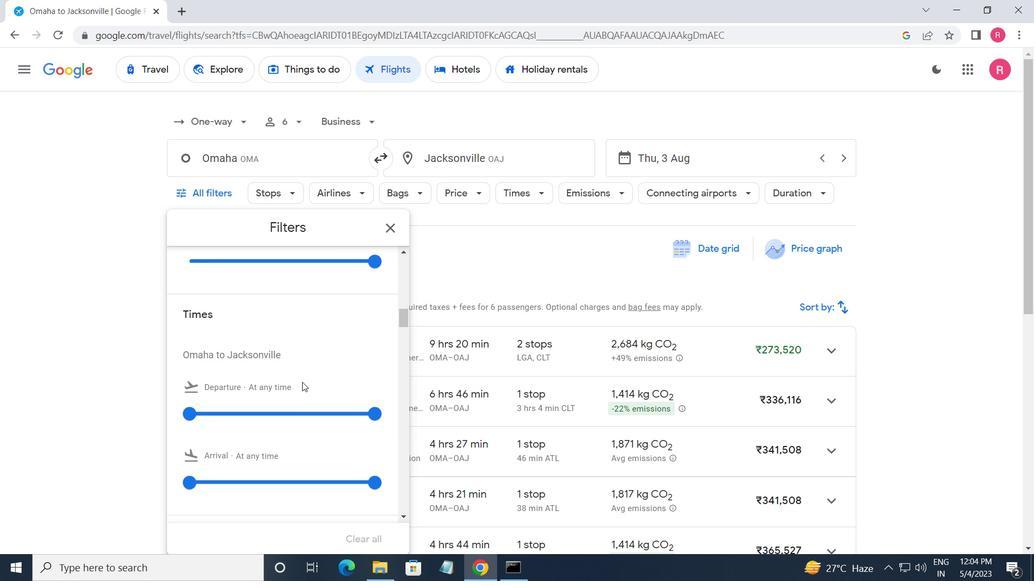 
Action: Mouse scrolled (301, 381) with delta (0, 0)
Screenshot: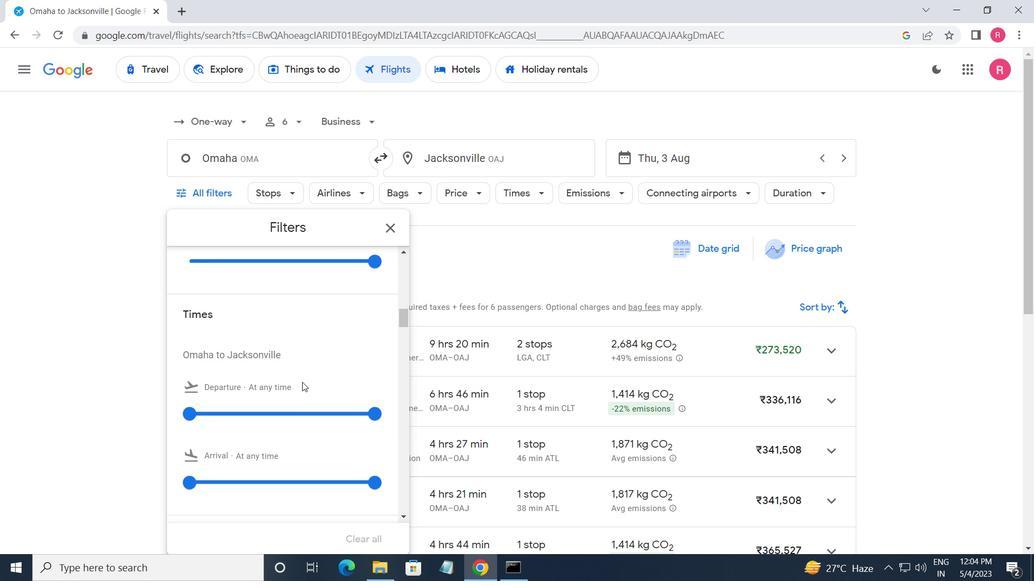 
Action: Mouse scrolled (301, 381) with delta (0, 0)
Screenshot: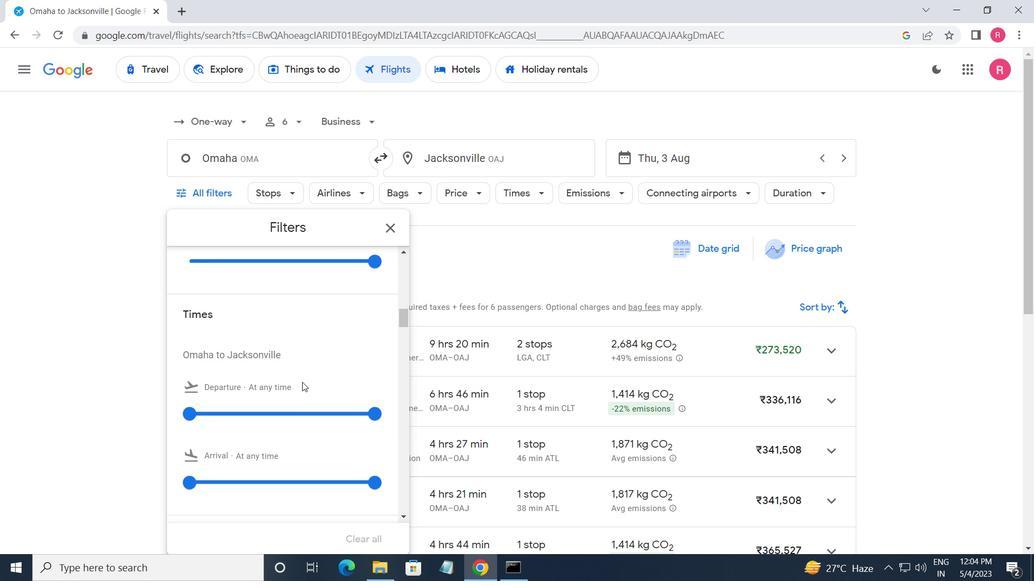 
Action: Mouse moved to (301, 379)
Screenshot: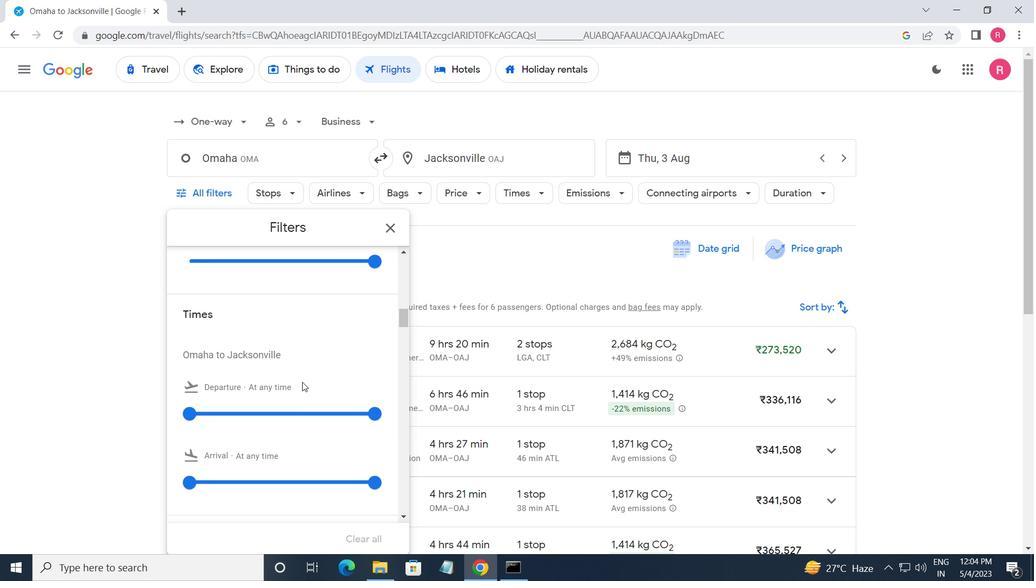 
Action: Mouse scrolled (301, 380) with delta (0, 0)
Screenshot: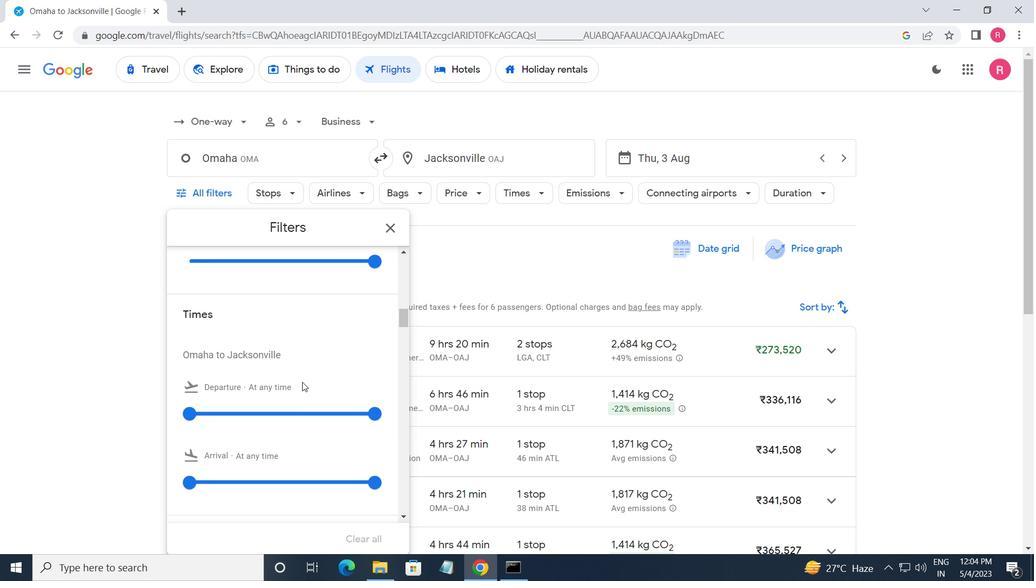
Action: Mouse moved to (303, 374)
Screenshot: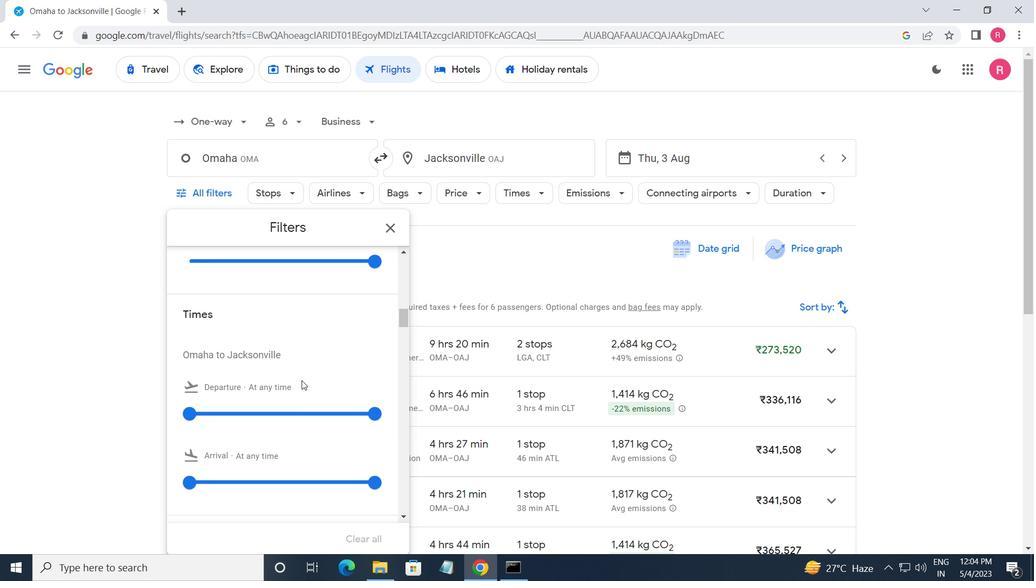 
Action: Mouse scrolled (303, 375) with delta (0, 0)
Screenshot: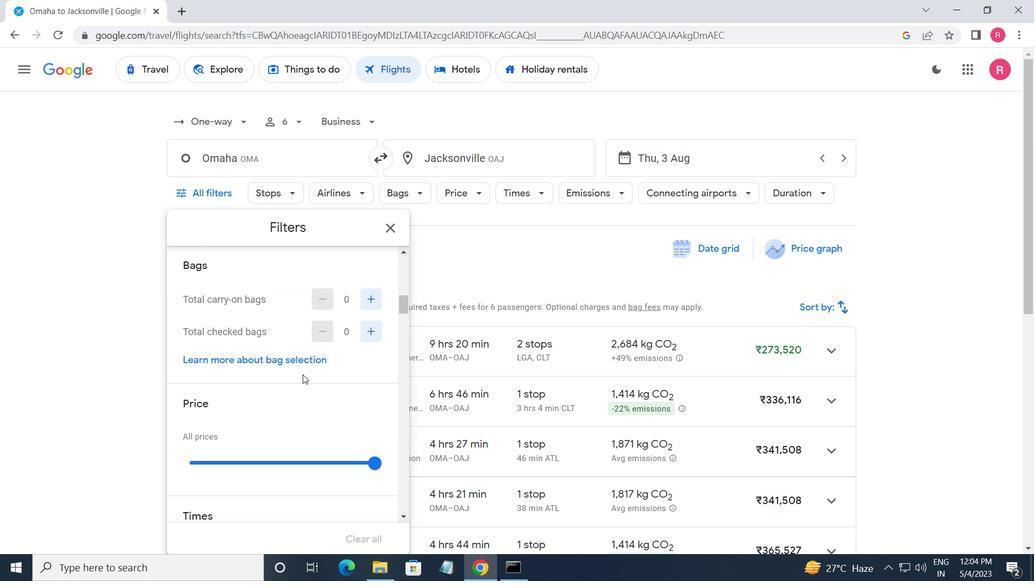 
Action: Mouse scrolled (303, 375) with delta (0, 0)
Screenshot: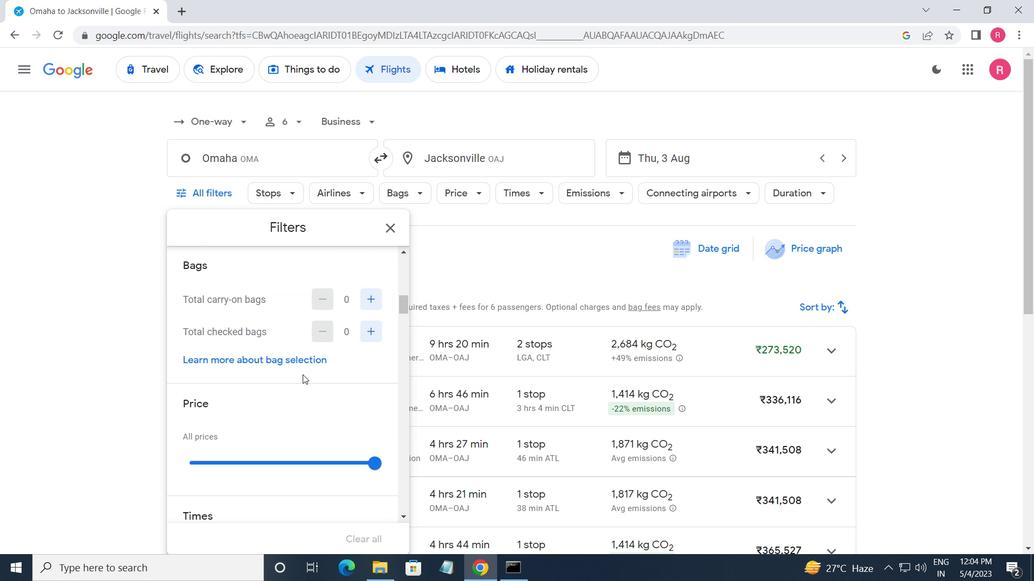 
Action: Mouse scrolled (303, 375) with delta (0, 0)
Screenshot: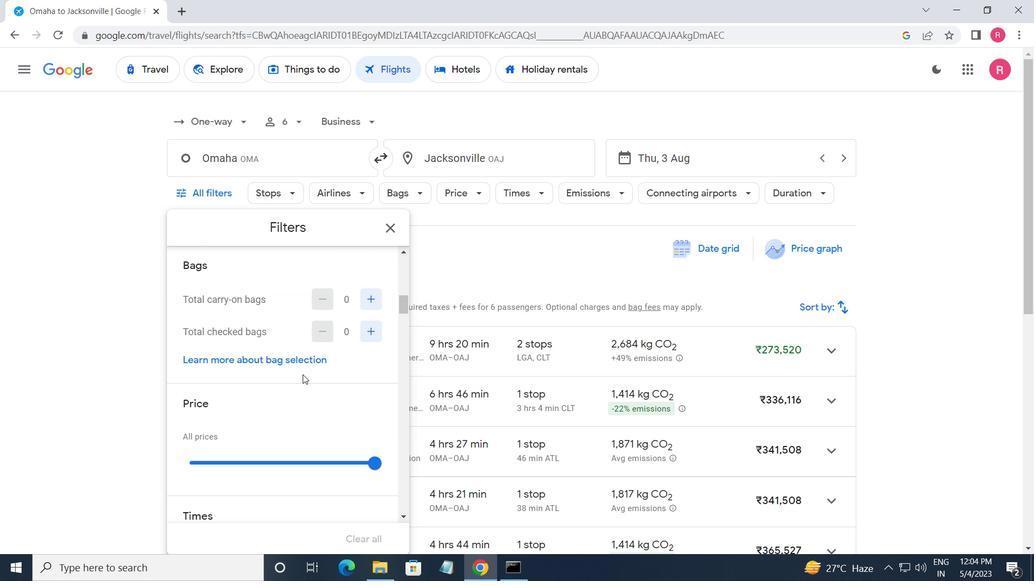 
Action: Mouse scrolled (303, 375) with delta (0, 0)
Screenshot: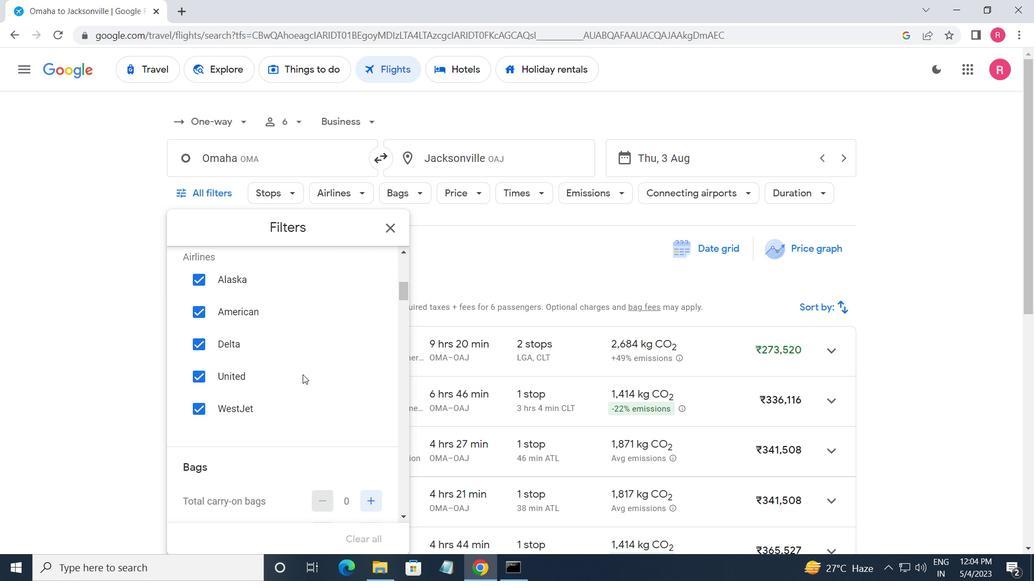 
Action: Mouse scrolled (303, 375) with delta (0, 0)
Screenshot: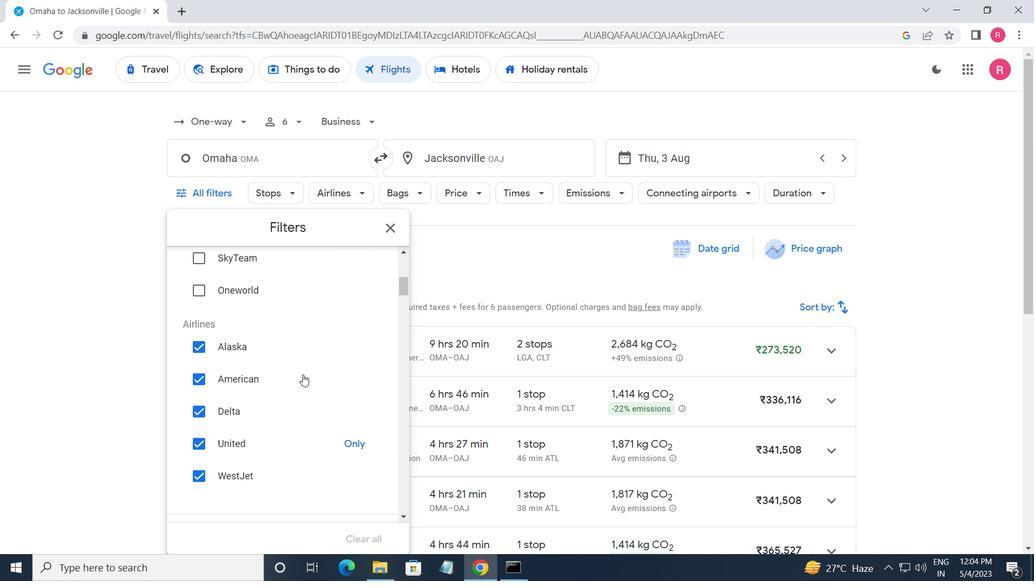 
Action: Mouse scrolled (303, 375) with delta (0, 0)
Screenshot: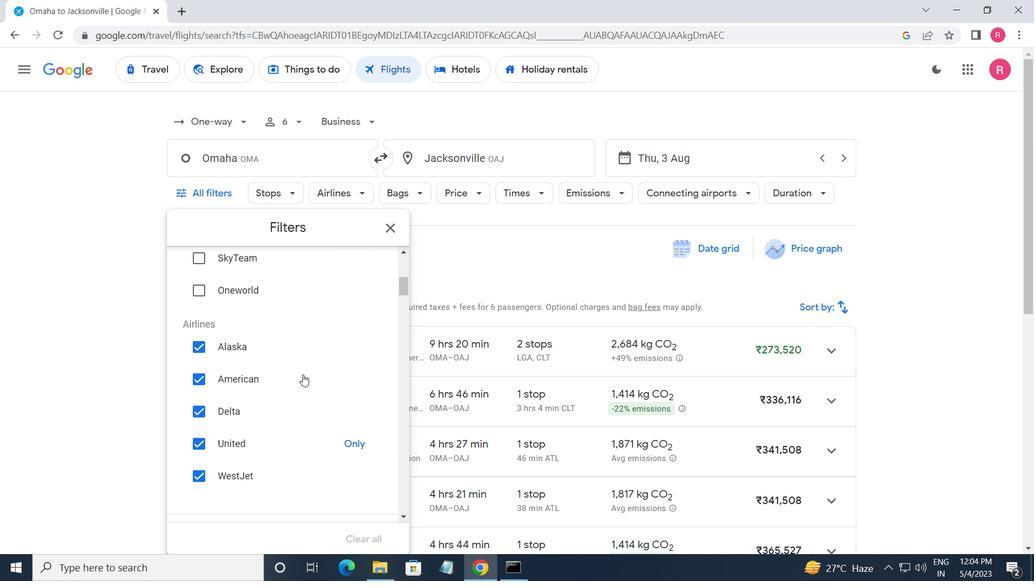 
Action: Mouse moved to (366, 311)
Screenshot: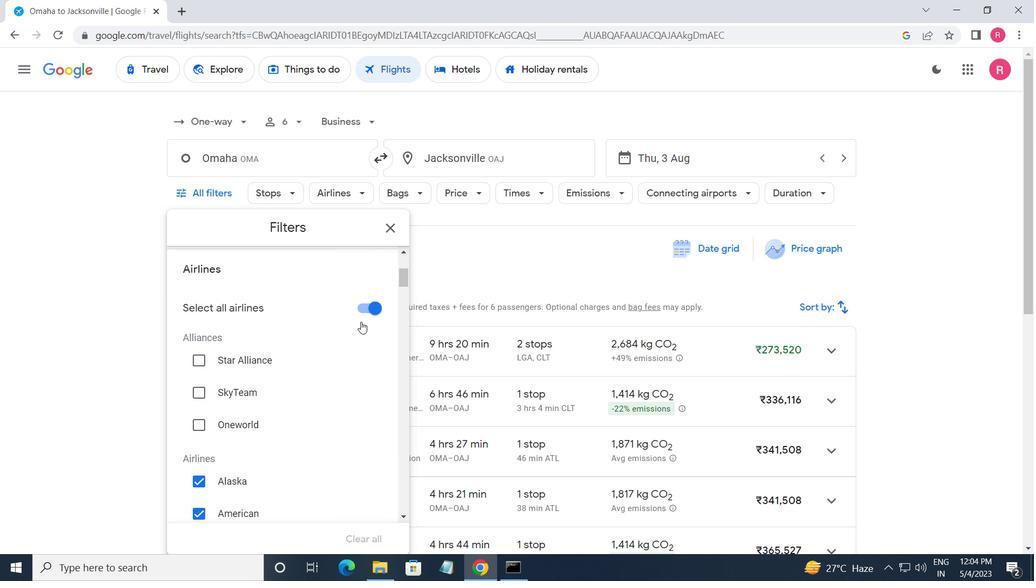
Action: Mouse pressed left at (366, 311)
Screenshot: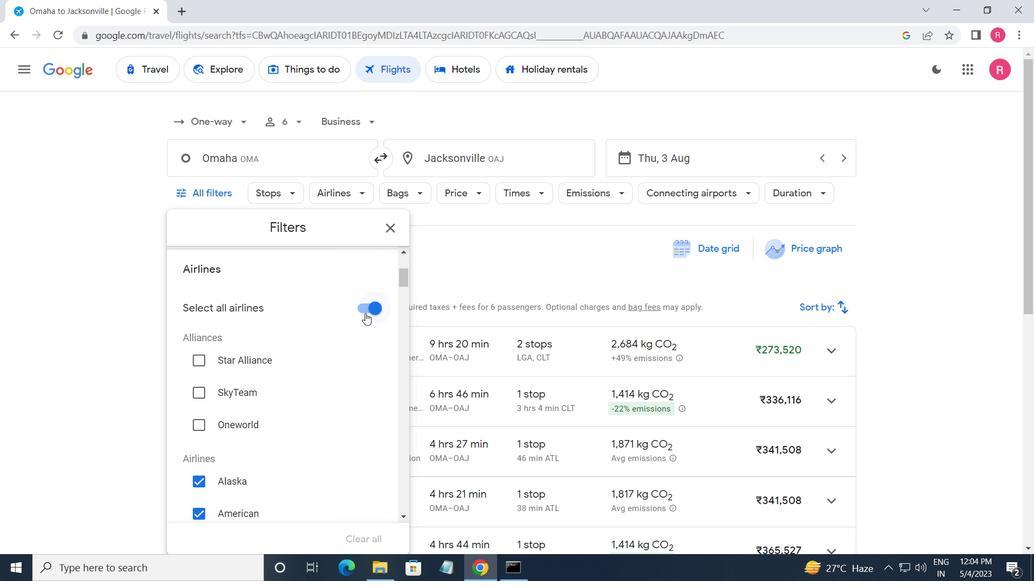 
Action: Mouse moved to (325, 393)
Screenshot: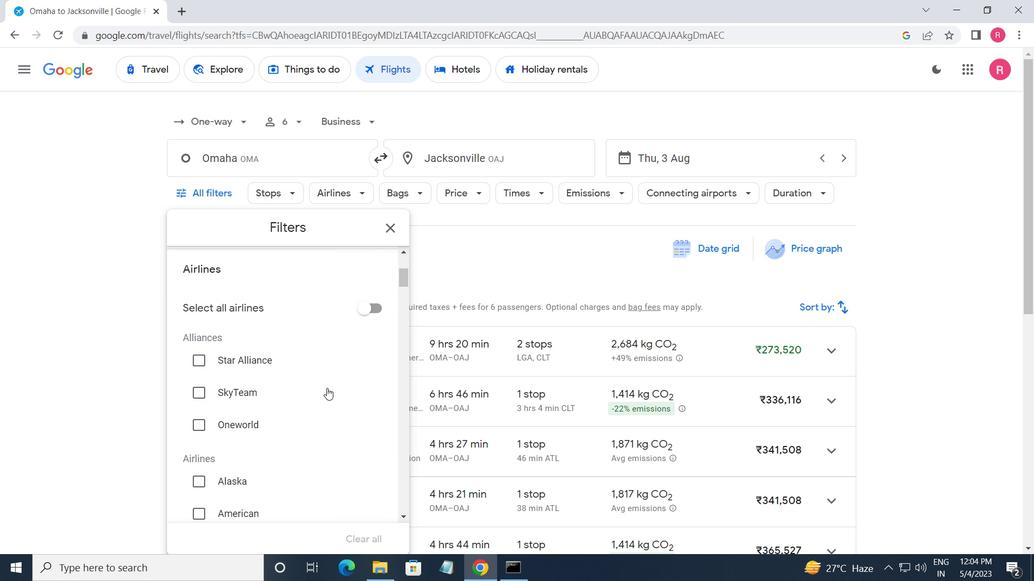 
Action: Mouse scrolled (325, 392) with delta (0, 0)
Screenshot: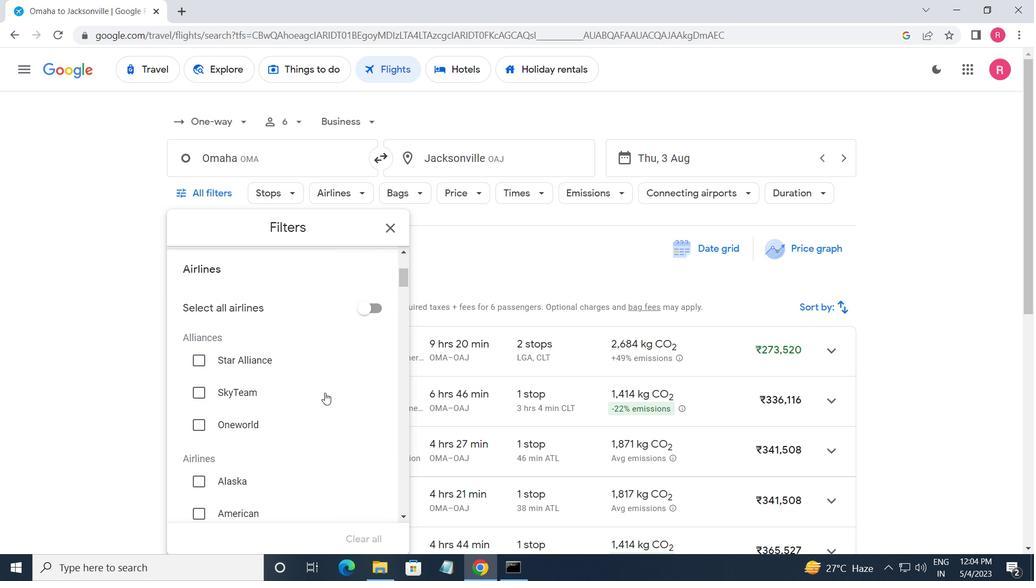 
Action: Mouse moved to (325, 394)
Screenshot: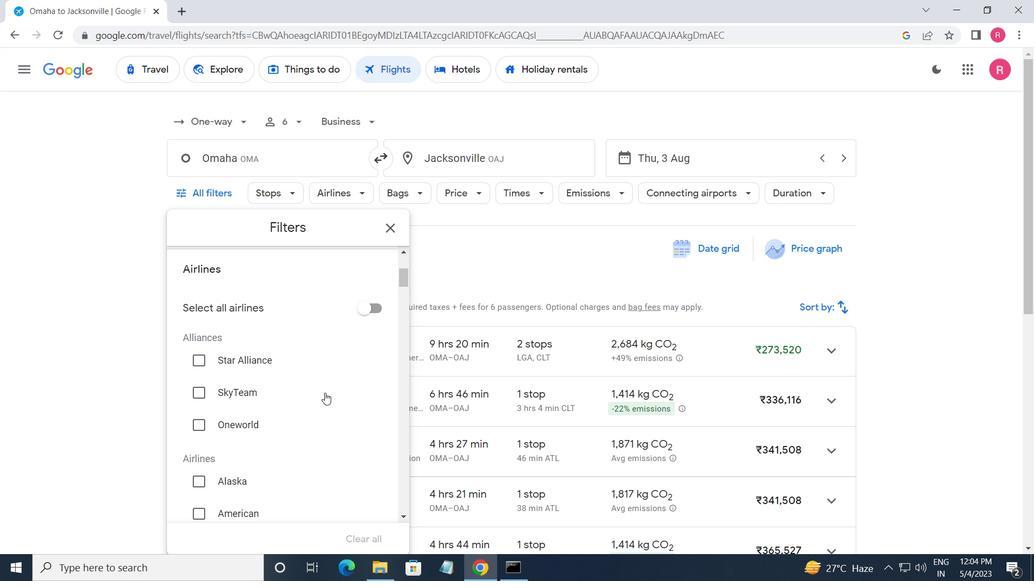 
Action: Mouse scrolled (325, 394) with delta (0, 0)
Screenshot: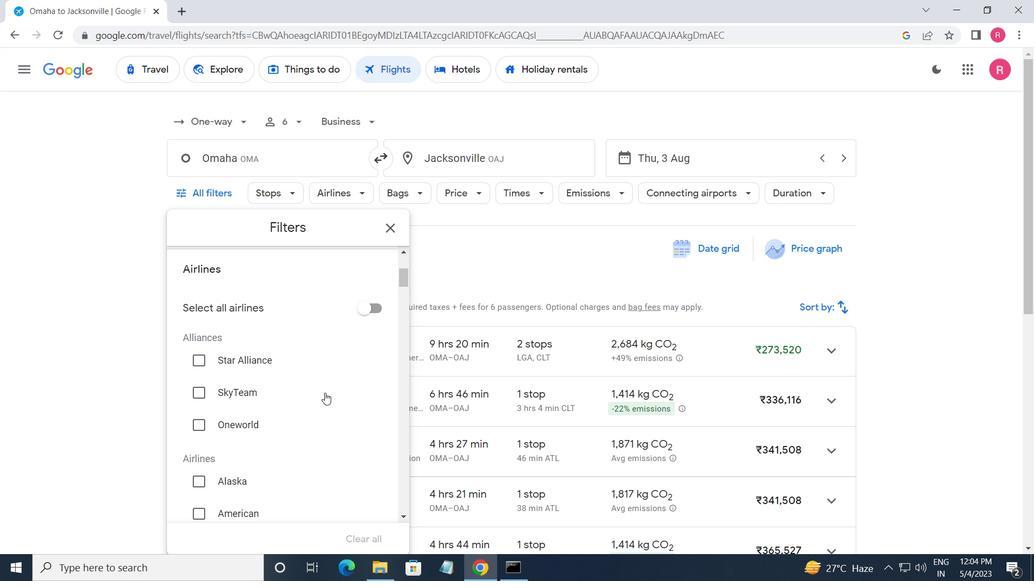 
Action: Mouse moved to (325, 397)
Screenshot: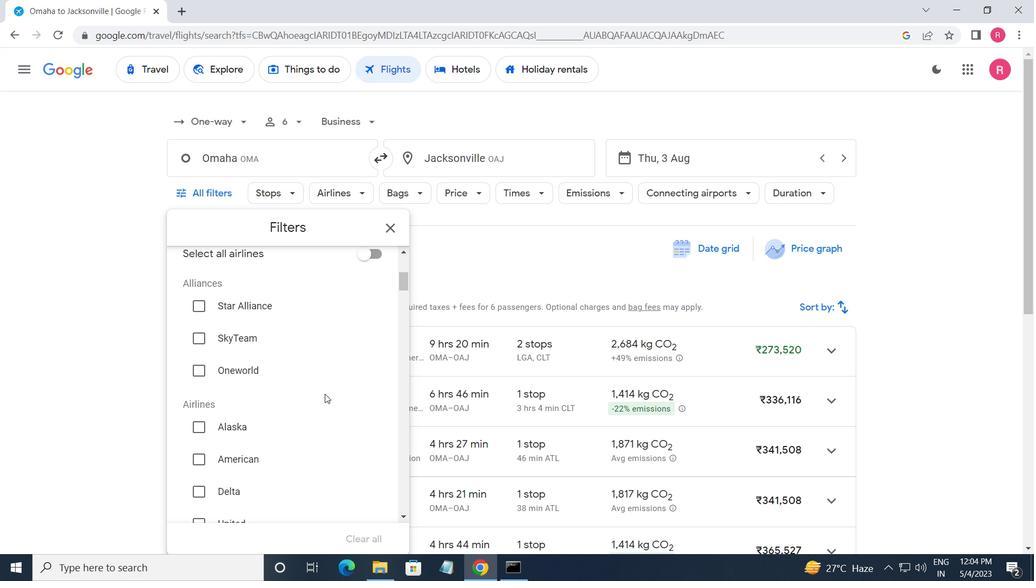 
Action: Mouse scrolled (325, 396) with delta (0, 0)
Screenshot: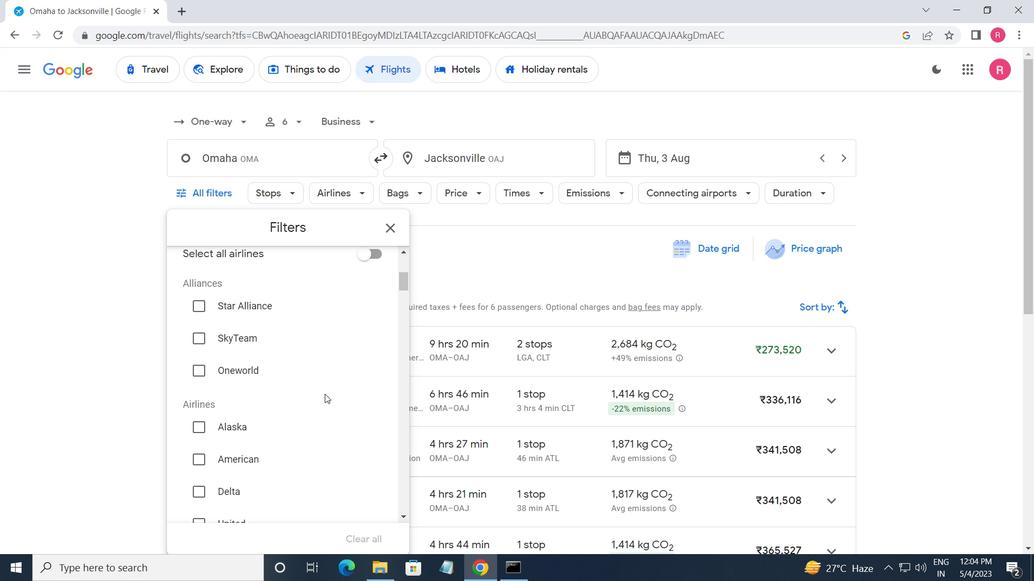 
Action: Mouse moved to (327, 400)
Screenshot: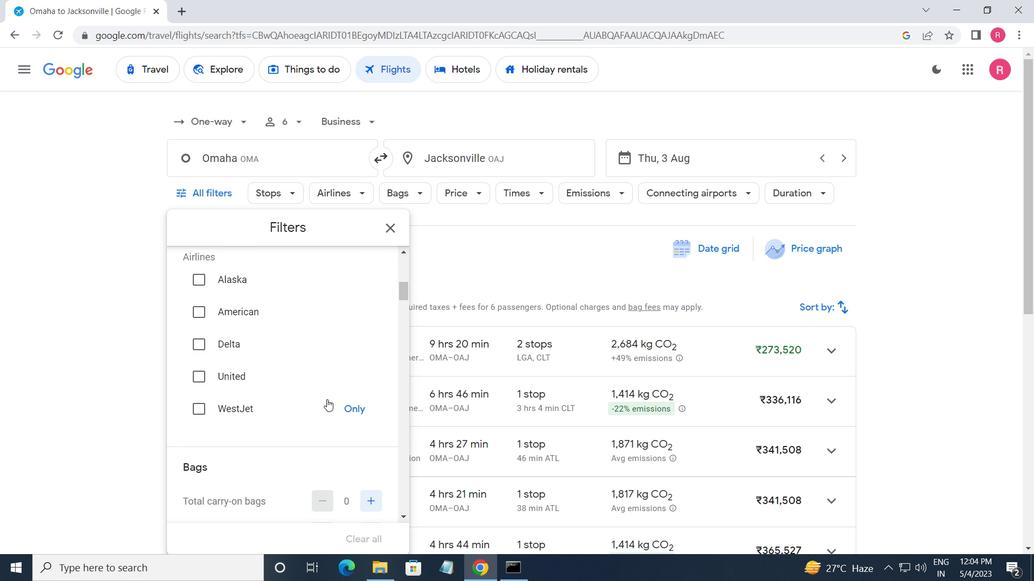 
Action: Mouse scrolled (327, 399) with delta (0, 0)
Screenshot: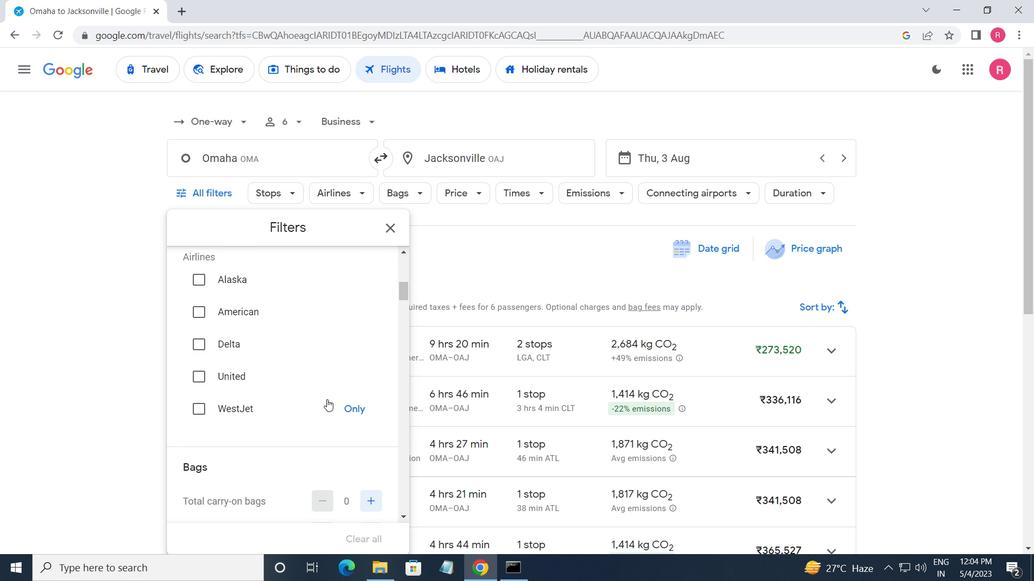 
Action: Mouse scrolled (327, 399) with delta (0, 0)
Screenshot: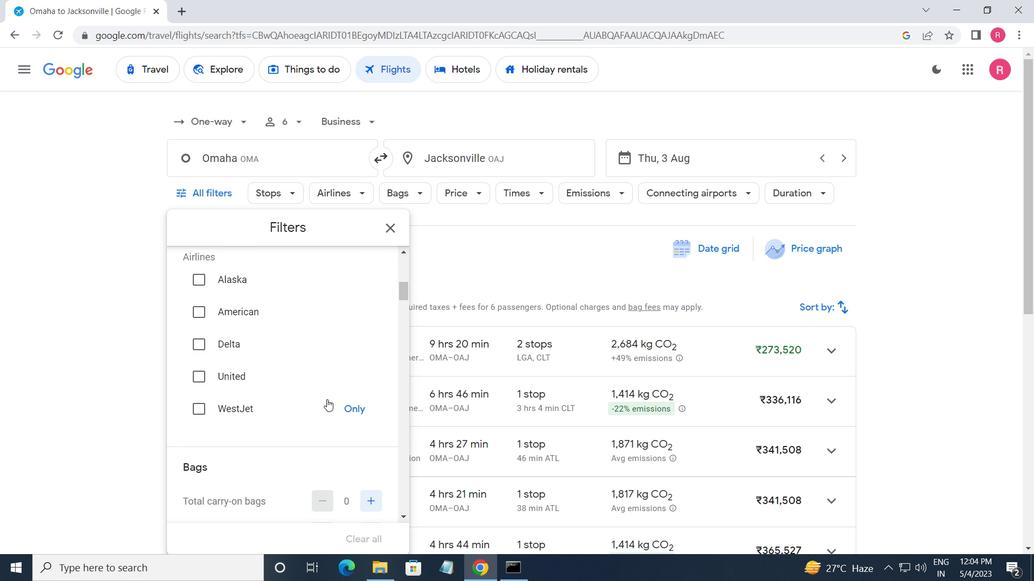 
Action: Mouse scrolled (327, 399) with delta (0, 0)
Screenshot: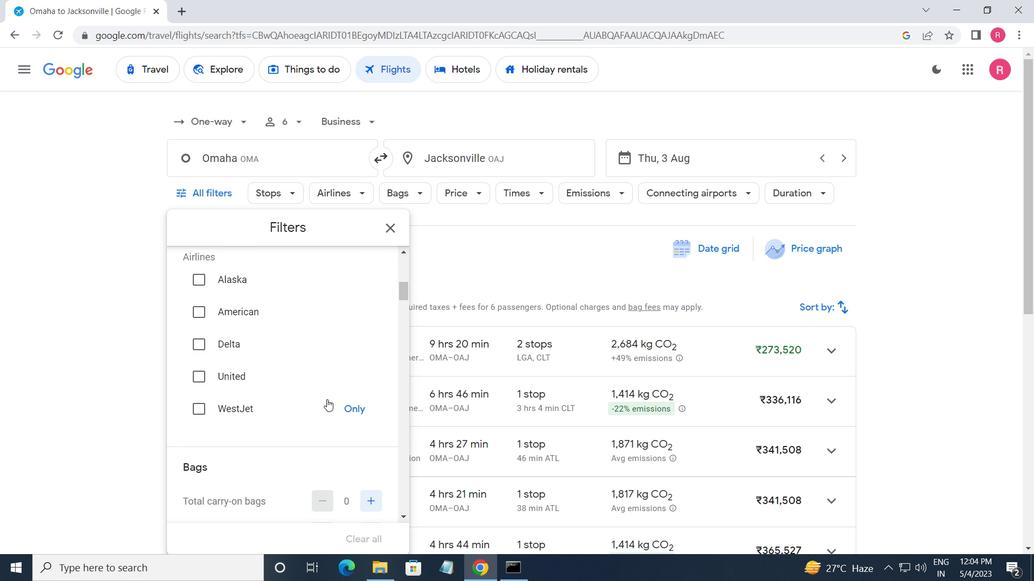 
Action: Mouse scrolled (327, 399) with delta (0, 0)
Screenshot: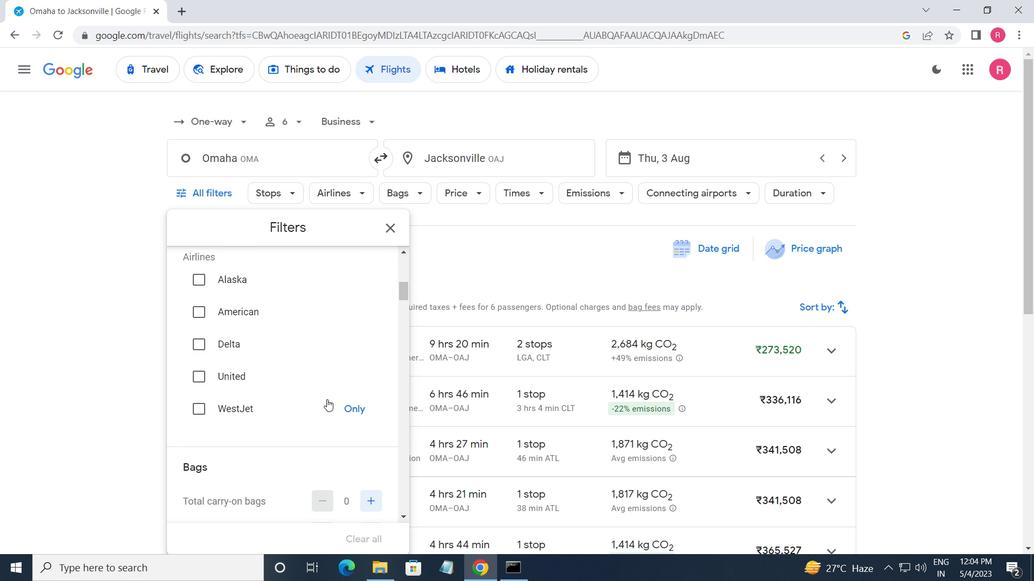 
Action: Mouse moved to (327, 401)
Screenshot: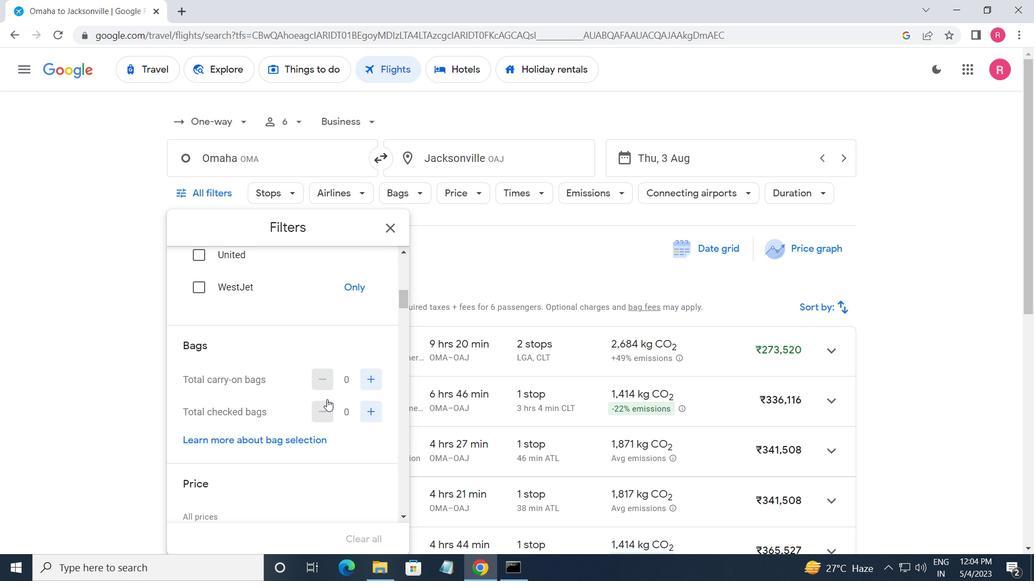 
Action: Mouse scrolled (327, 402) with delta (0, 0)
Screenshot: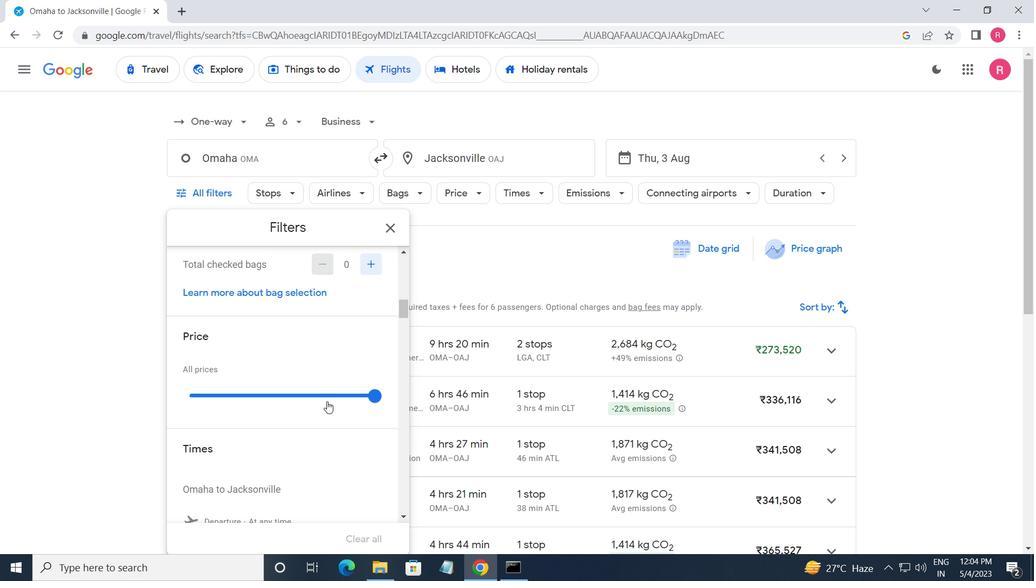 
Action: Mouse moved to (327, 401)
Screenshot: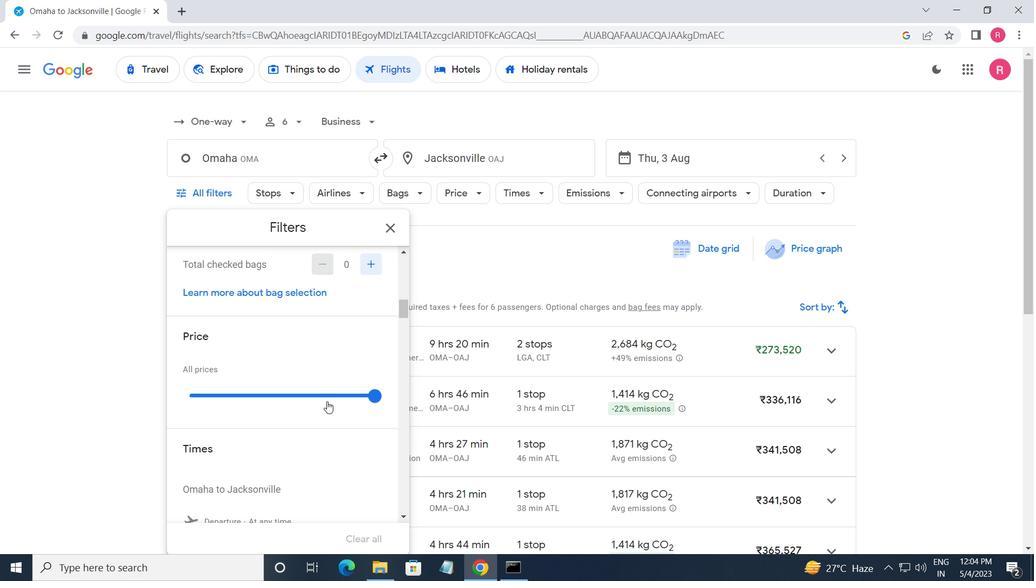 
Action: Mouse scrolled (327, 402) with delta (0, 0)
Screenshot: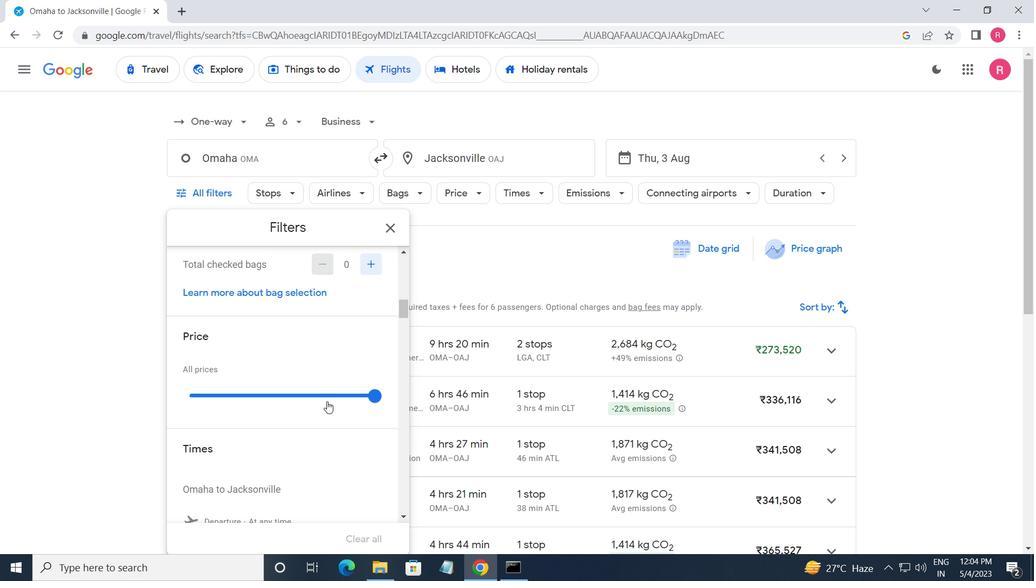
Action: Mouse moved to (374, 400)
Screenshot: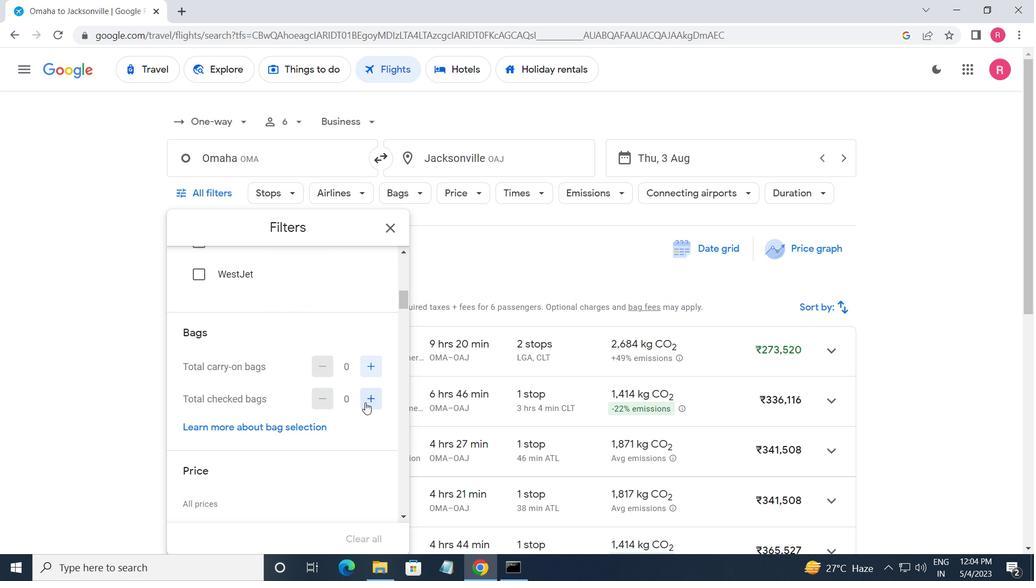 
Action: Mouse pressed left at (374, 400)
Screenshot: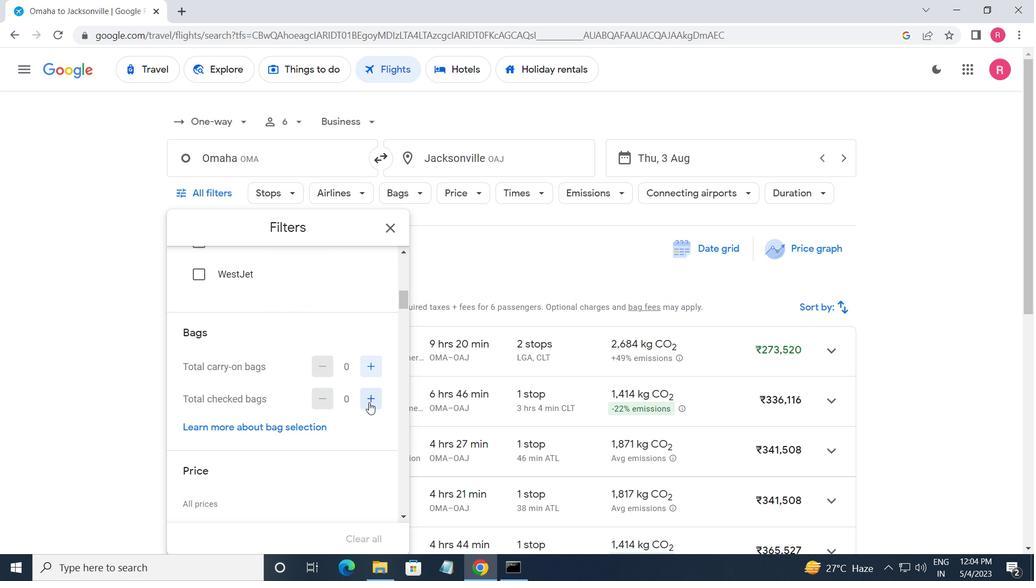
Action: Mouse moved to (374, 400)
Screenshot: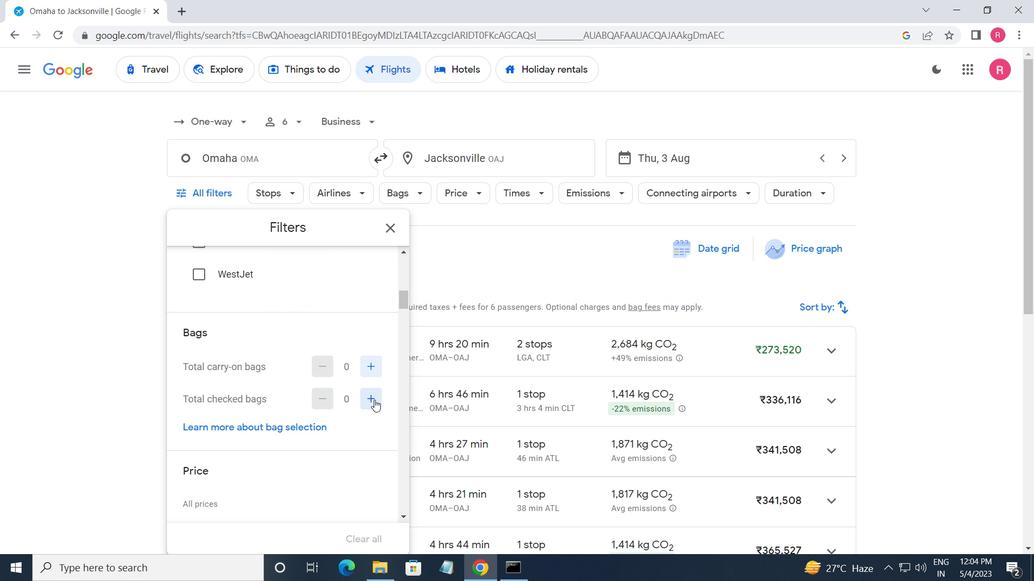 
Action: Mouse pressed left at (374, 400)
Screenshot: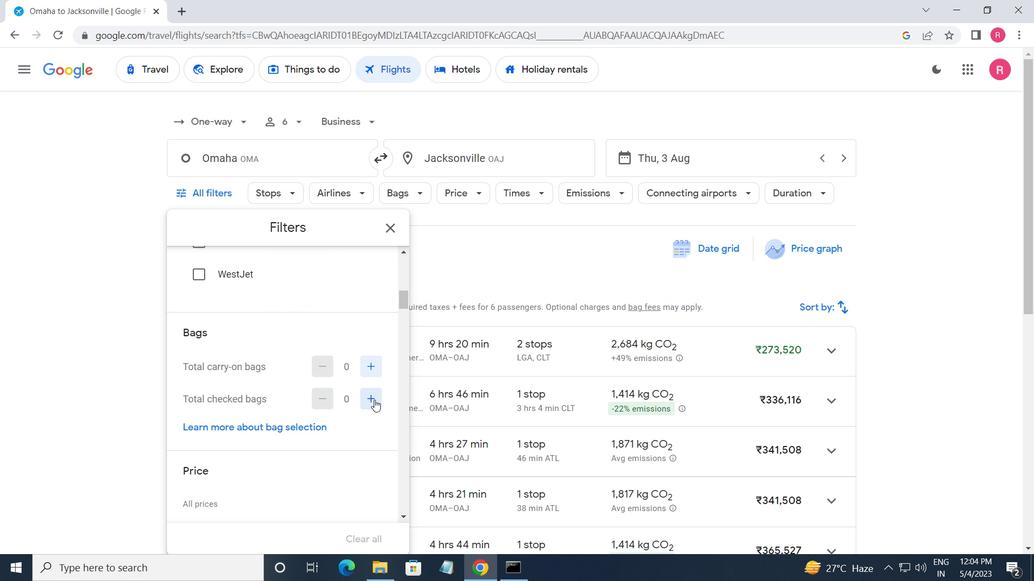 
Action: Mouse moved to (374, 399)
Screenshot: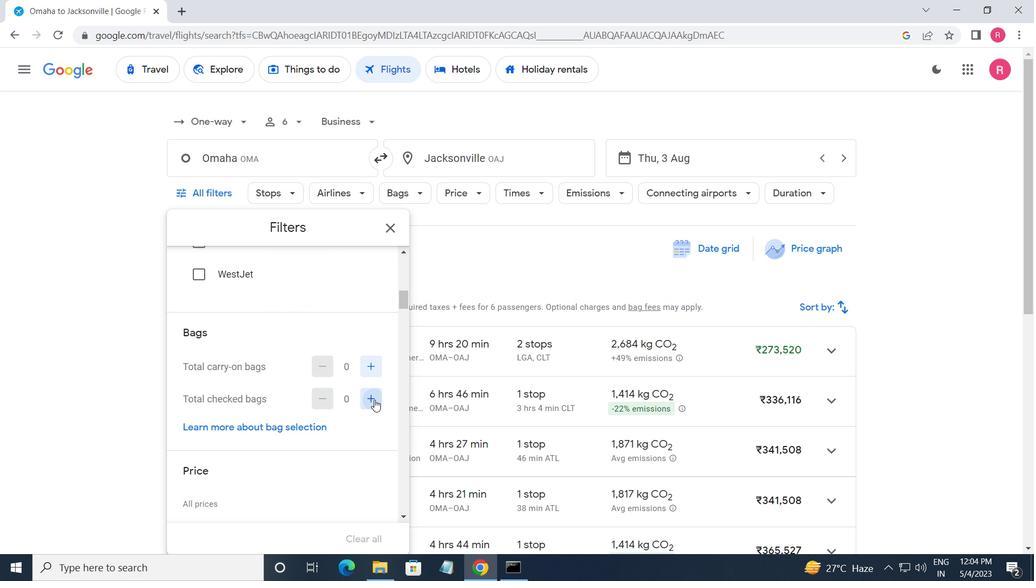 
Action: Mouse pressed left at (374, 399)
Screenshot: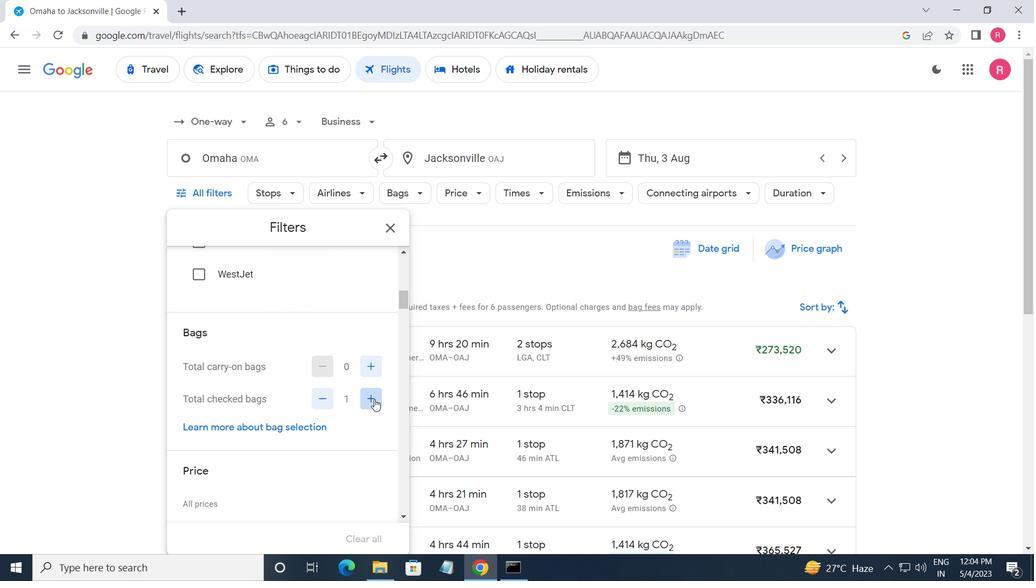 
Action: Mouse moved to (373, 399)
Screenshot: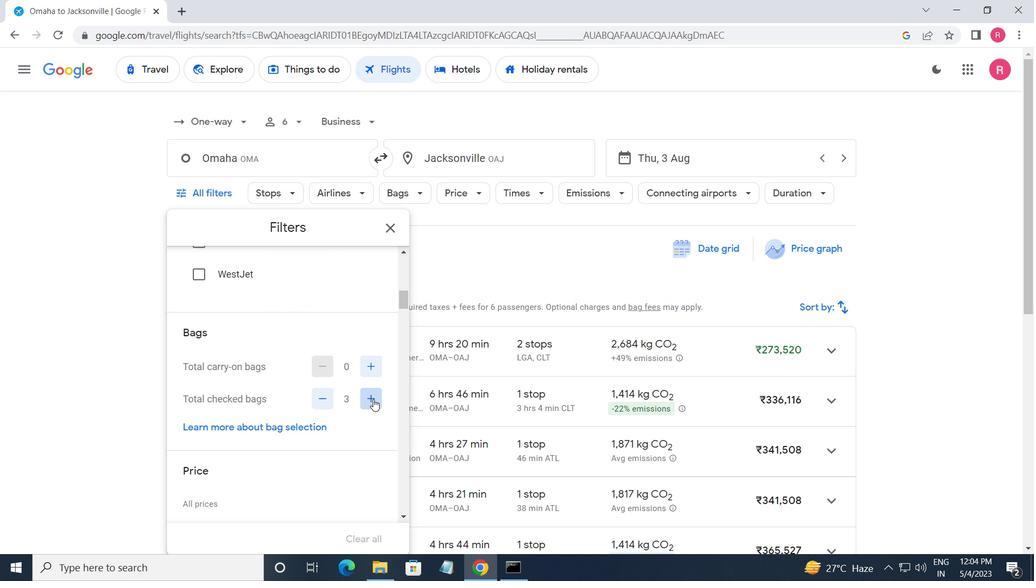 
Action: Mouse pressed left at (373, 399)
Screenshot: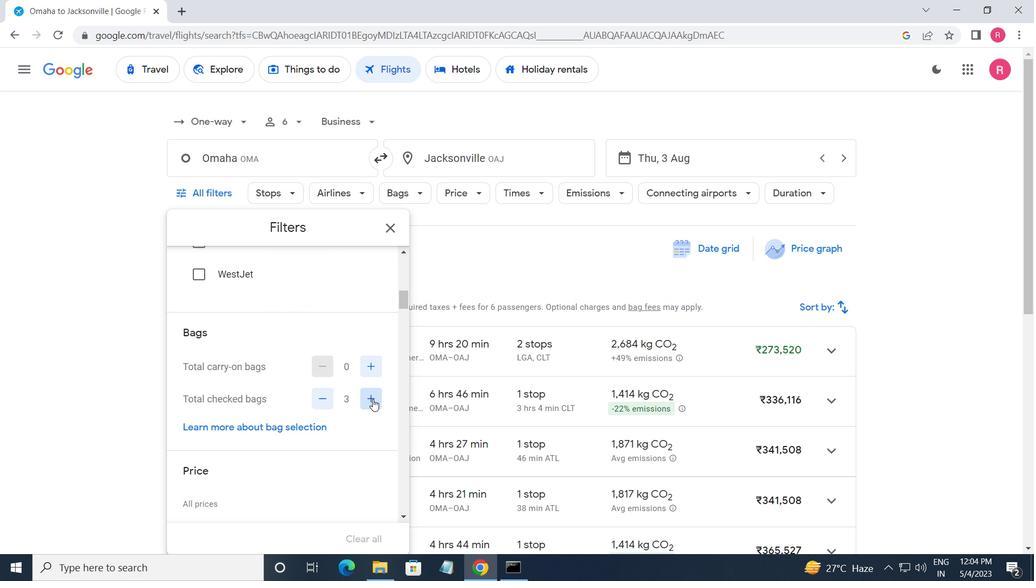 
Action: Mouse moved to (360, 417)
Screenshot: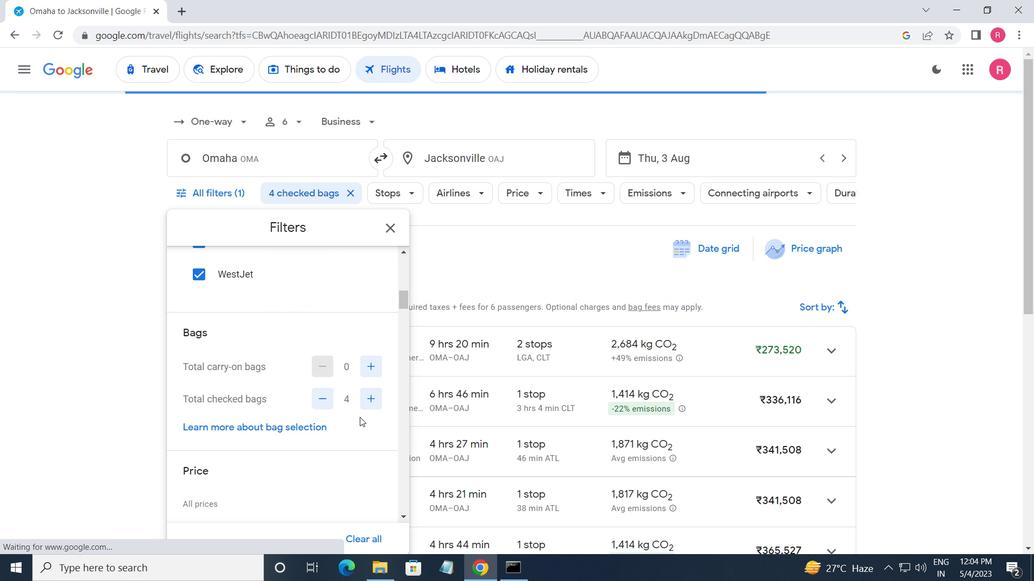 
Action: Mouse scrolled (360, 416) with delta (0, 0)
Screenshot: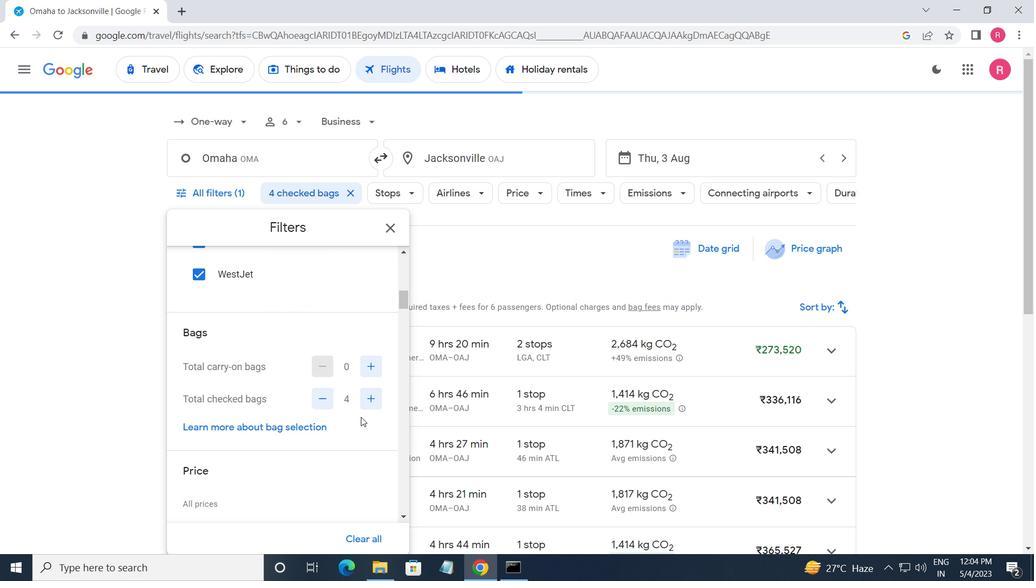 
Action: Mouse scrolled (360, 416) with delta (0, 0)
Screenshot: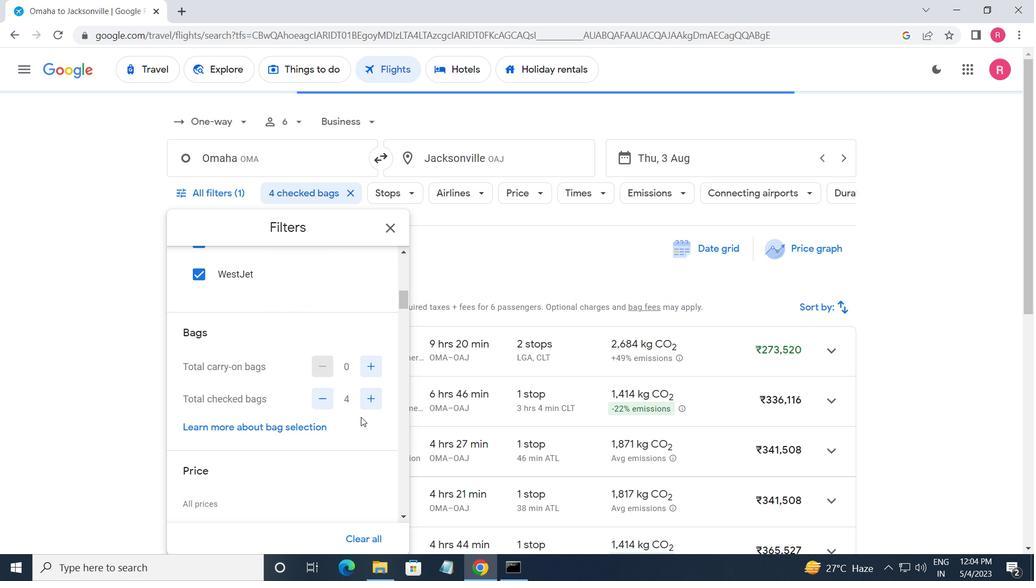 
Action: Mouse moved to (293, 401)
Screenshot: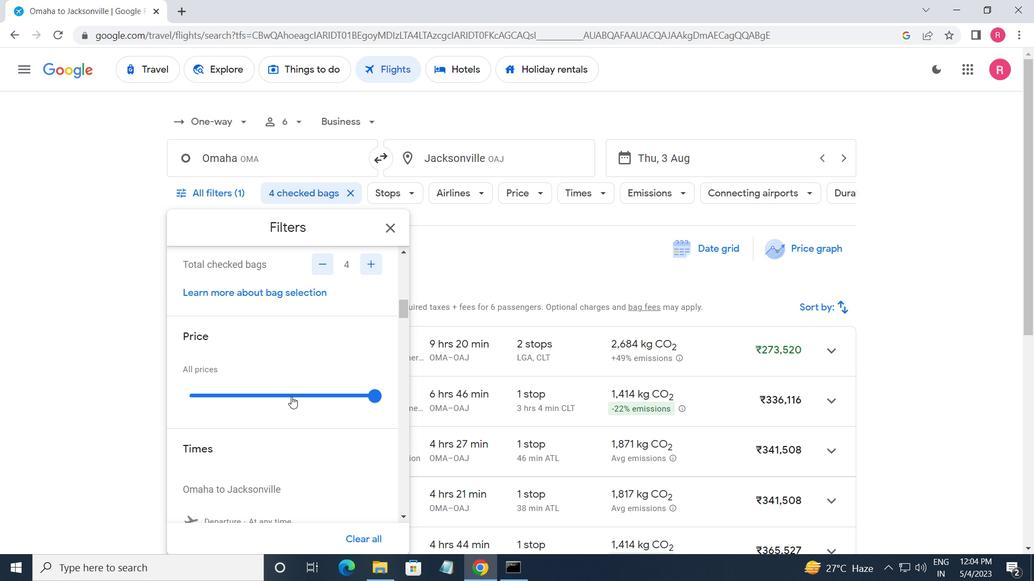 
Action: Mouse scrolled (293, 401) with delta (0, 0)
Screenshot: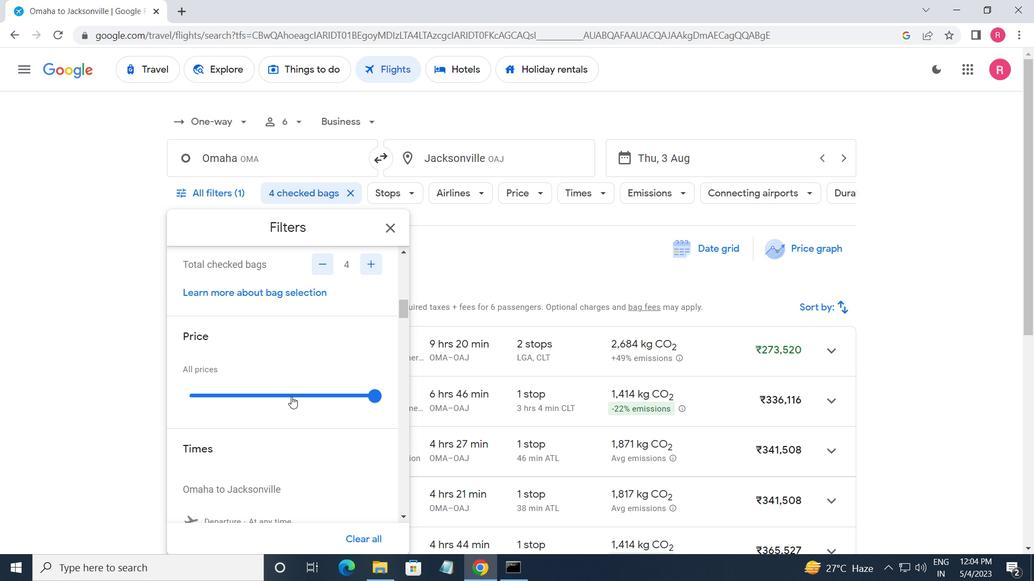 
Action: Mouse moved to (190, 479)
Screenshot: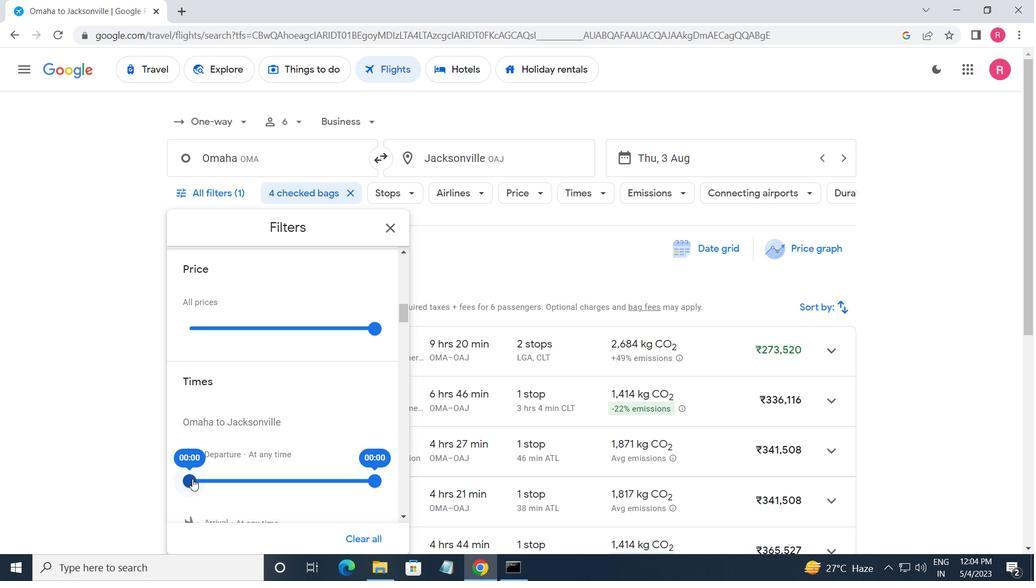 
Action: Mouse pressed left at (190, 479)
Screenshot: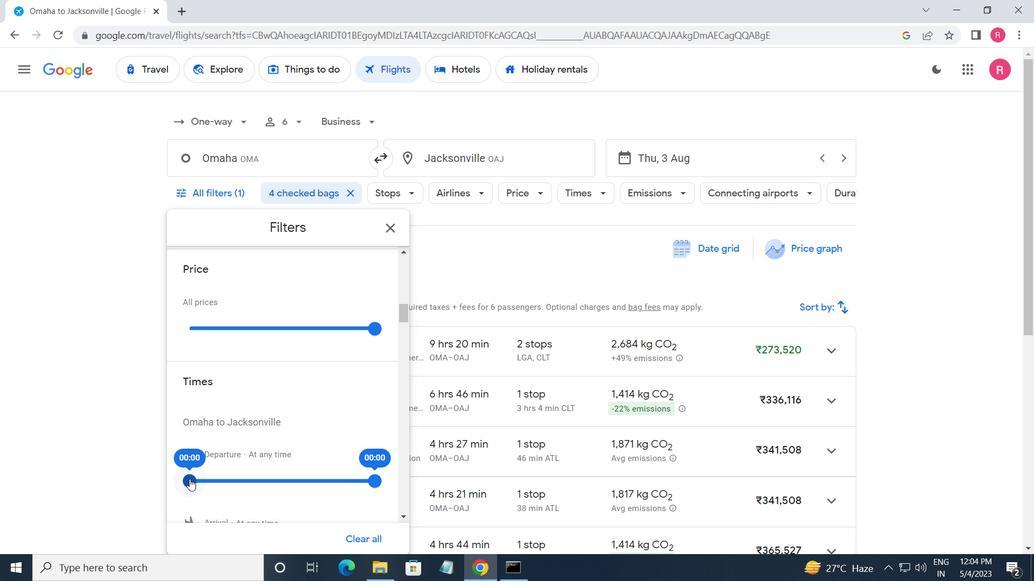 
Action: Mouse moved to (377, 484)
Screenshot: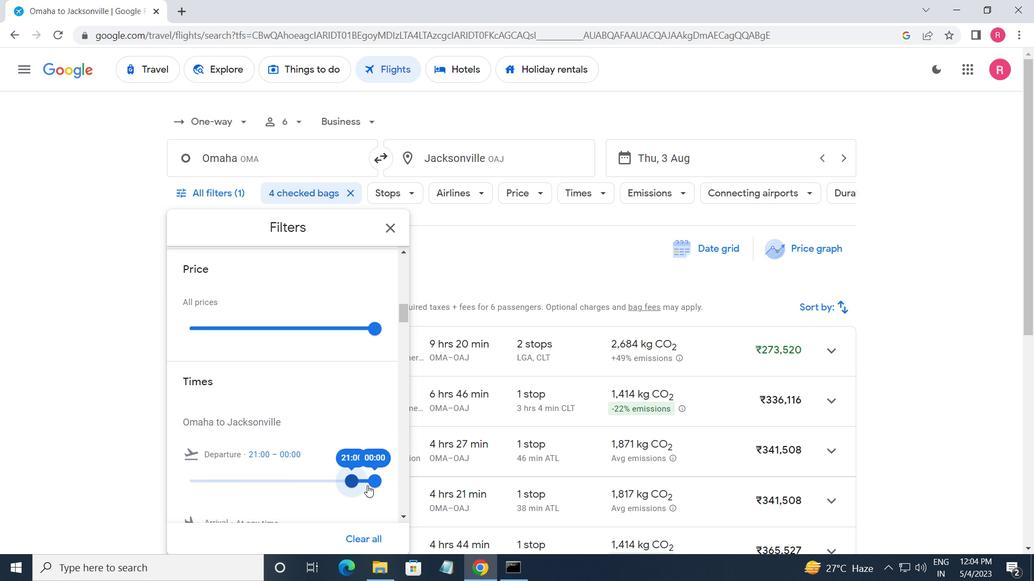 
Action: Mouse pressed left at (377, 484)
Screenshot: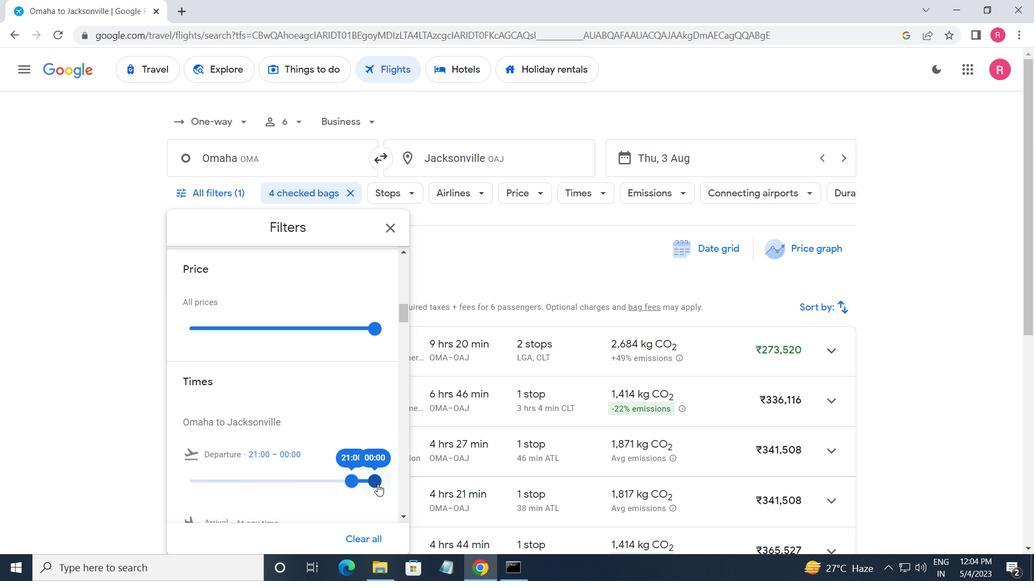 
Action: Mouse moved to (388, 234)
Screenshot: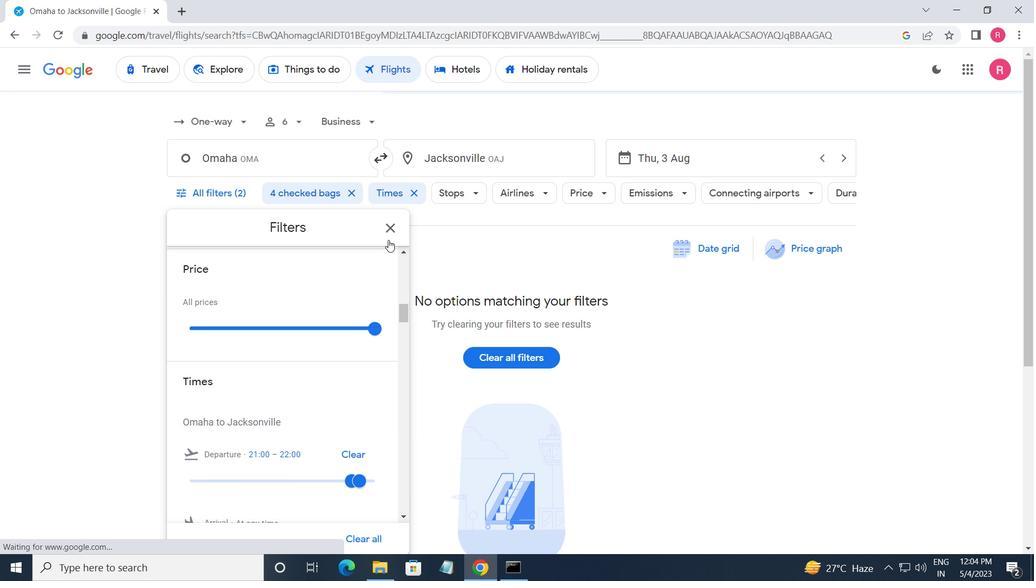 
Action: Mouse pressed left at (388, 234)
Screenshot: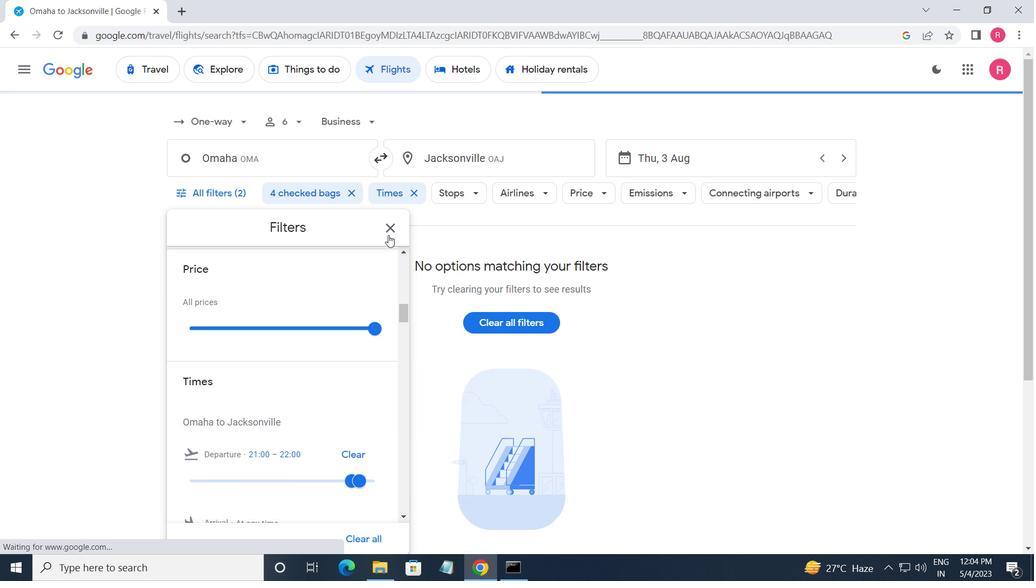 
Action: Mouse moved to (377, 295)
Screenshot: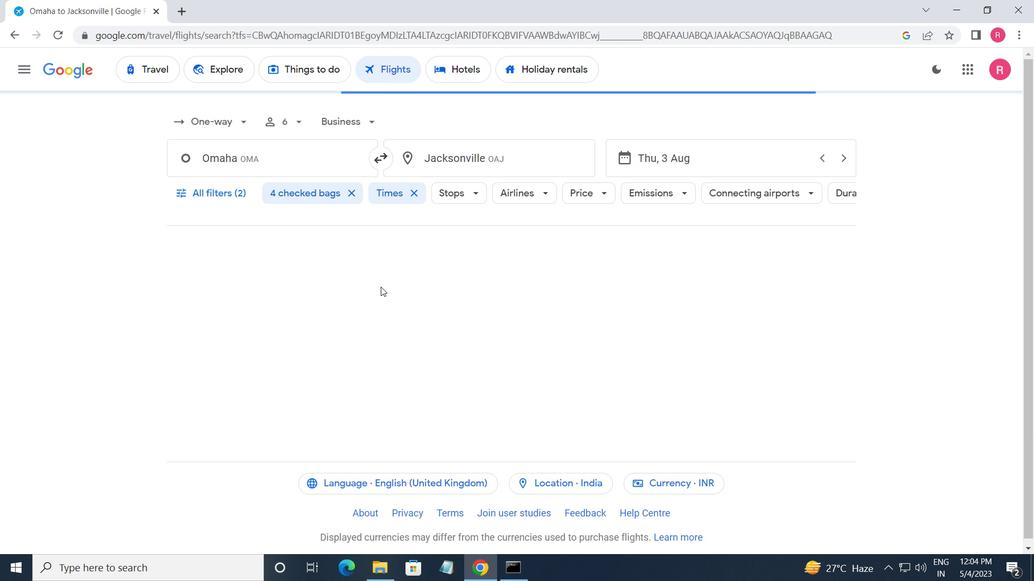 
